 Task: Use the formula "IMSUB" in spreadsheet "Project portfolio".
Action: Mouse moved to (644, 81)
Screenshot: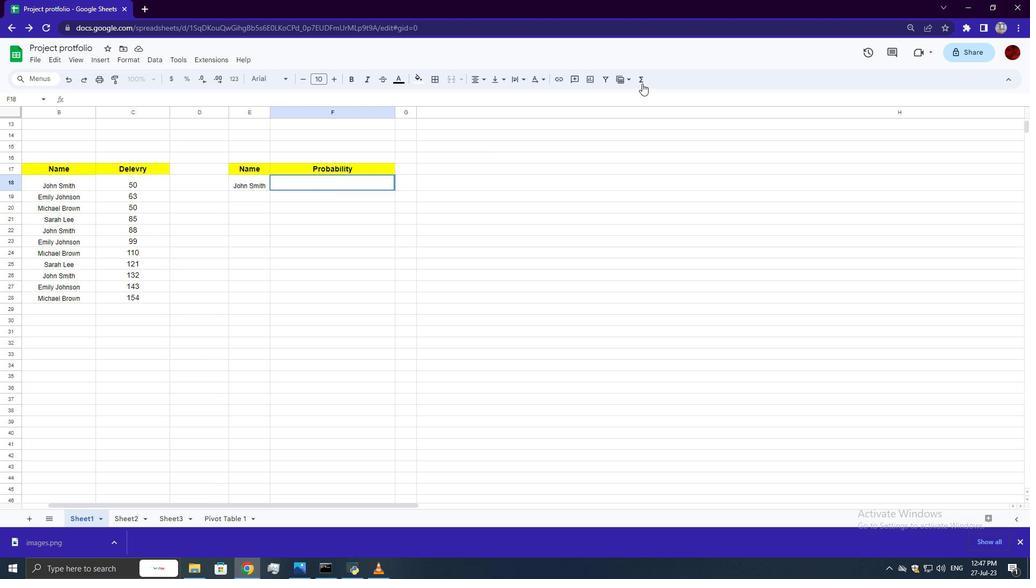 
Action: Mouse pressed left at (644, 81)
Screenshot: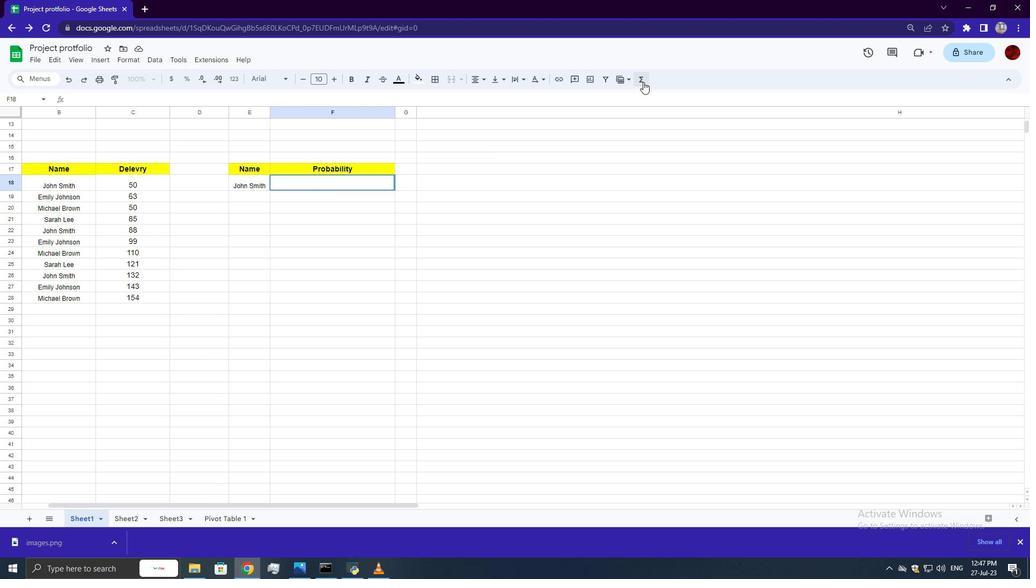
Action: Mouse moved to (794, 195)
Screenshot: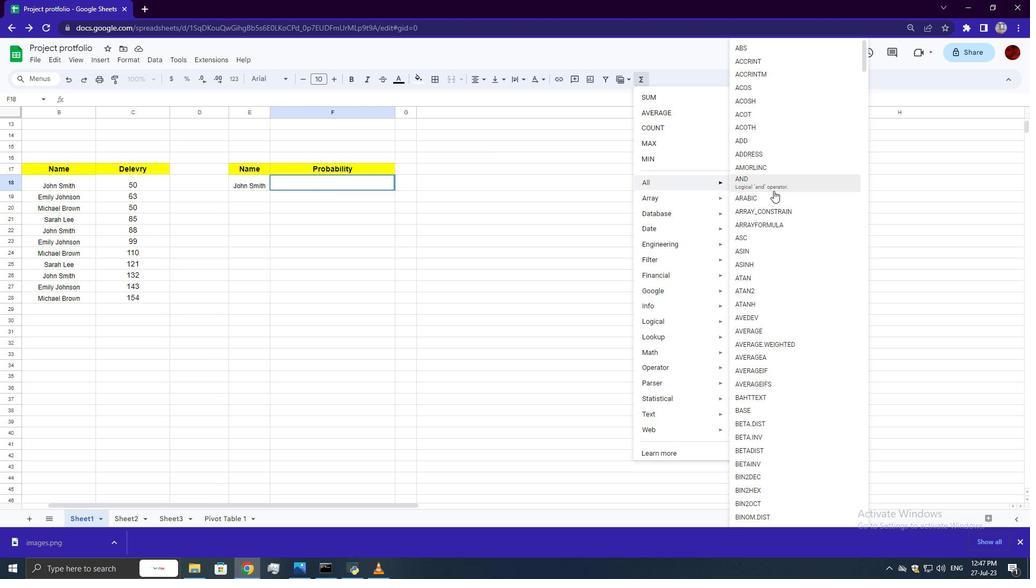 
Action: Mouse scrolled (794, 195) with delta (0, 0)
Screenshot: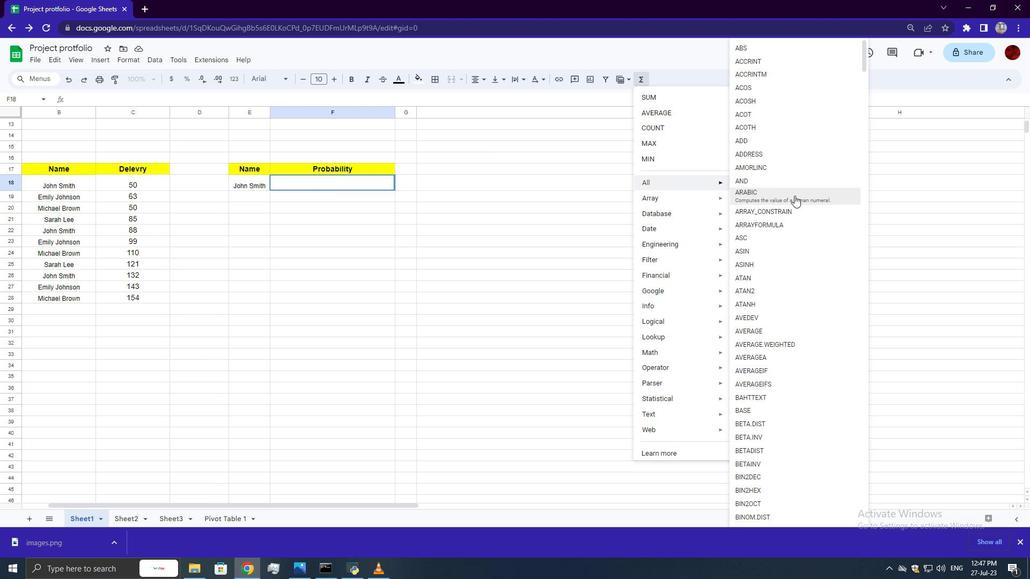 
Action: Mouse moved to (794, 195)
Screenshot: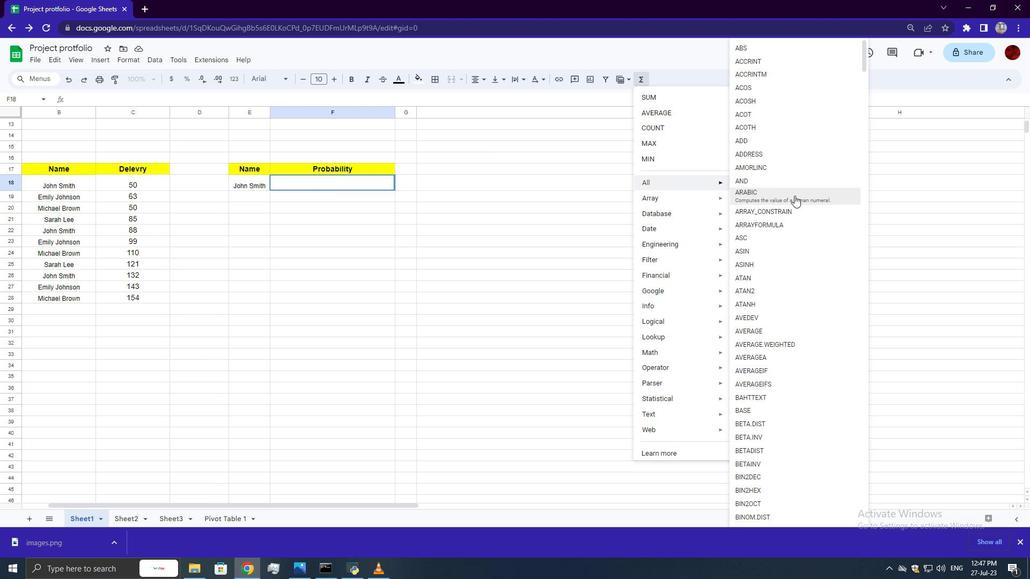 
Action: Mouse scrolled (794, 195) with delta (0, 0)
Screenshot: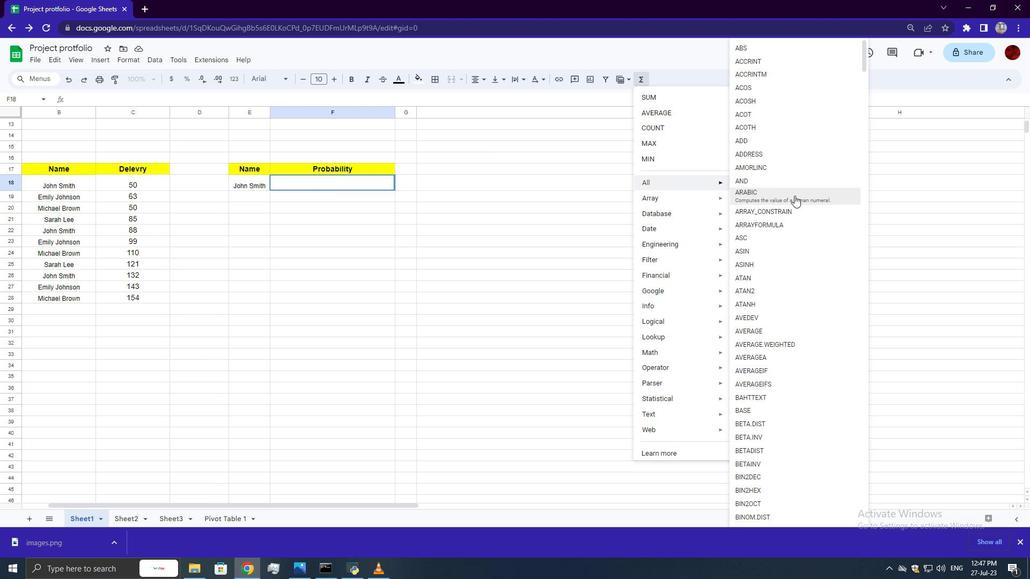 
Action: Mouse scrolled (794, 195) with delta (0, 0)
Screenshot: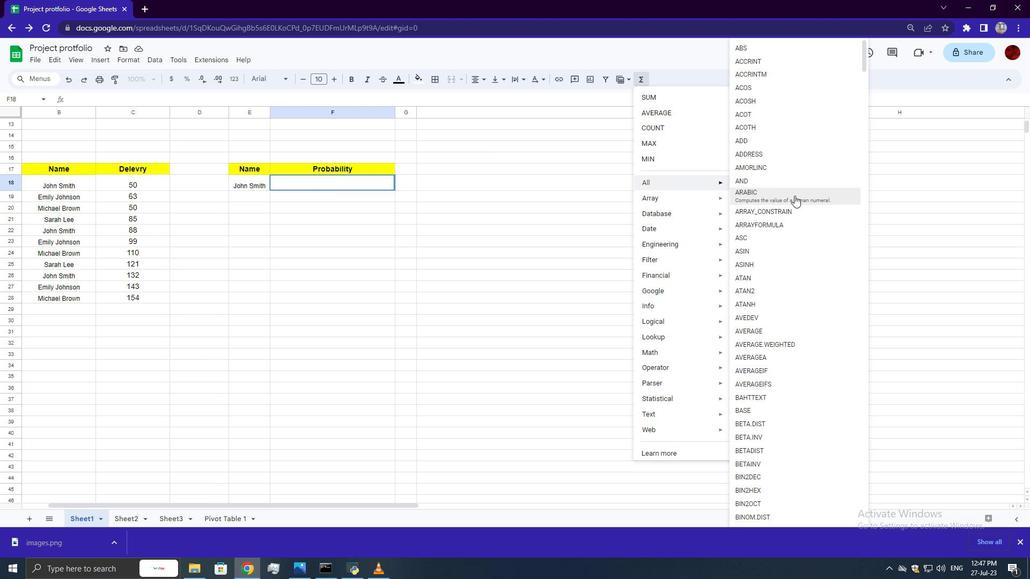 
Action: Mouse scrolled (794, 195) with delta (0, 0)
Screenshot: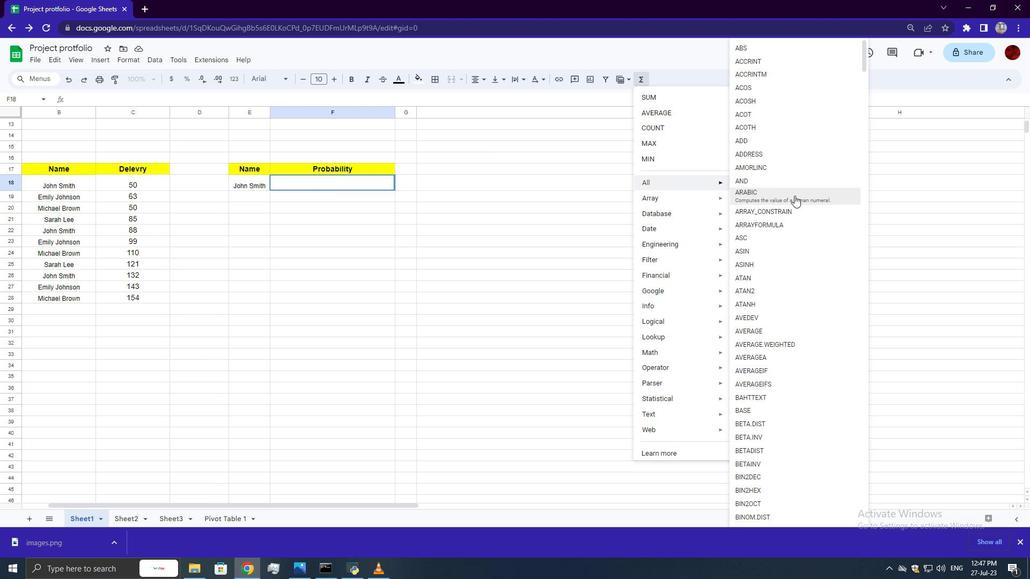 
Action: Mouse scrolled (794, 195) with delta (0, 0)
Screenshot: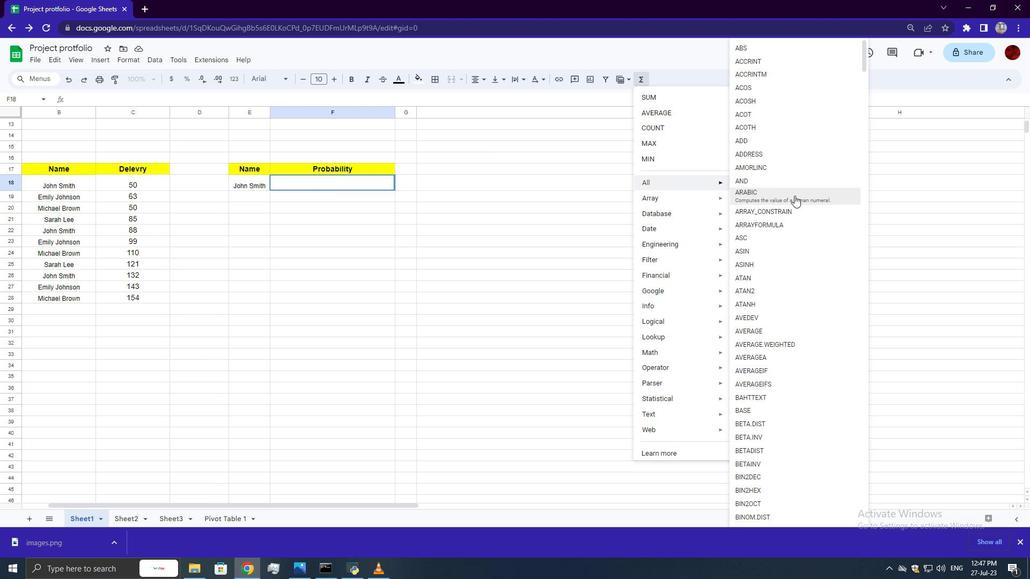 
Action: Mouse scrolled (794, 195) with delta (0, 0)
Screenshot: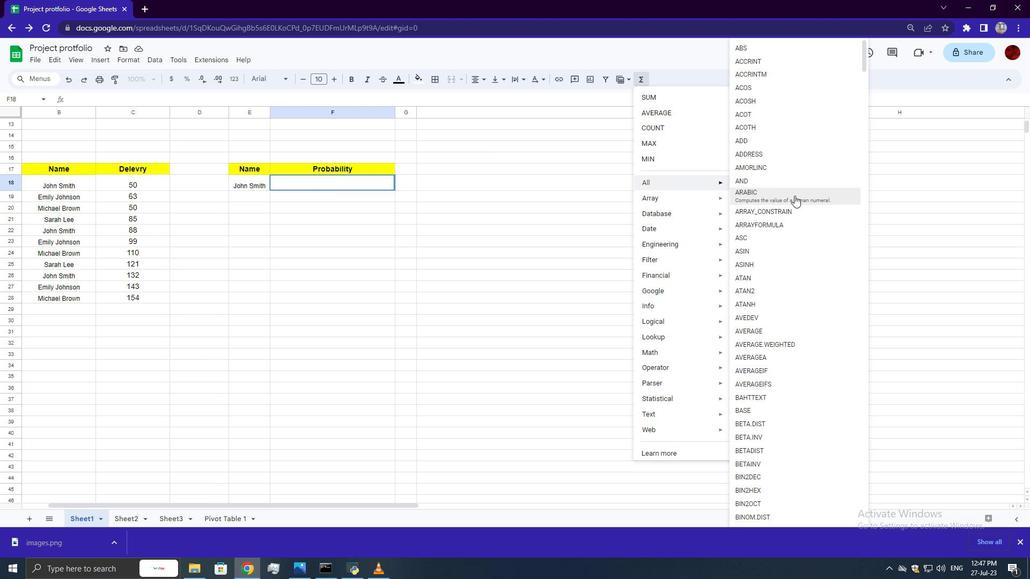 
Action: Mouse moved to (791, 189)
Screenshot: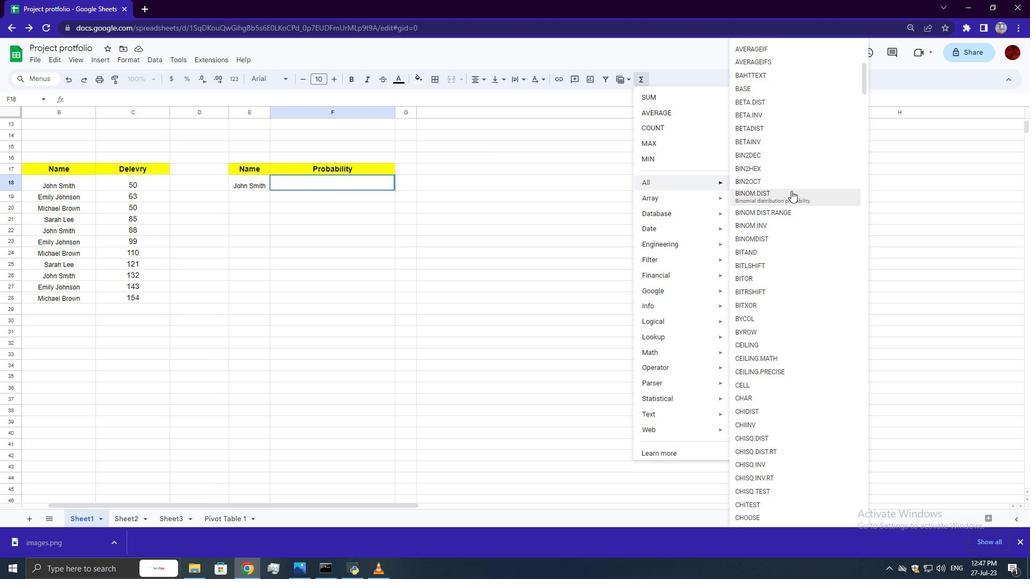 
Action: Mouse scrolled (791, 188) with delta (0, 0)
Screenshot: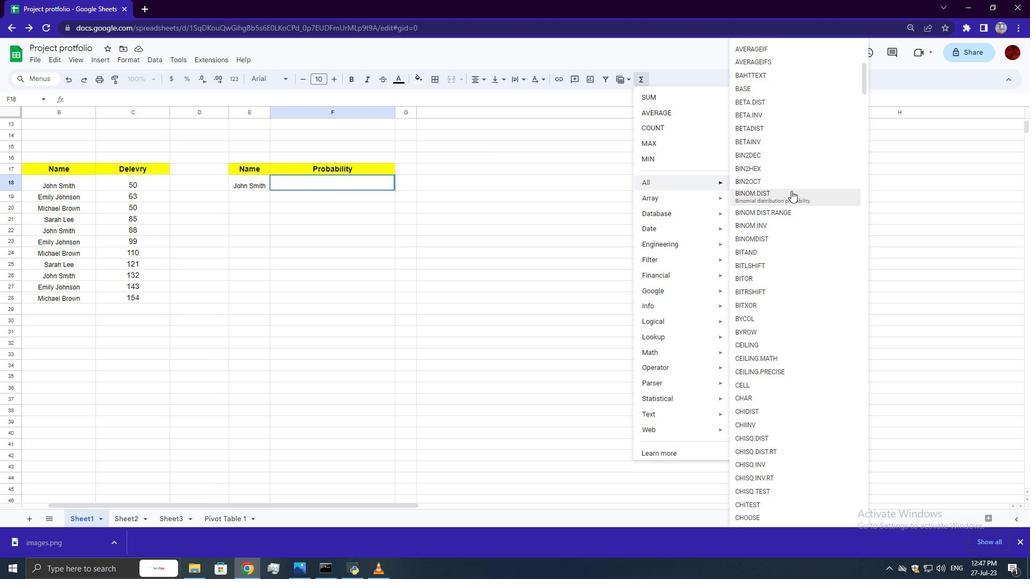 
Action: Mouse scrolled (791, 188) with delta (0, 0)
Screenshot: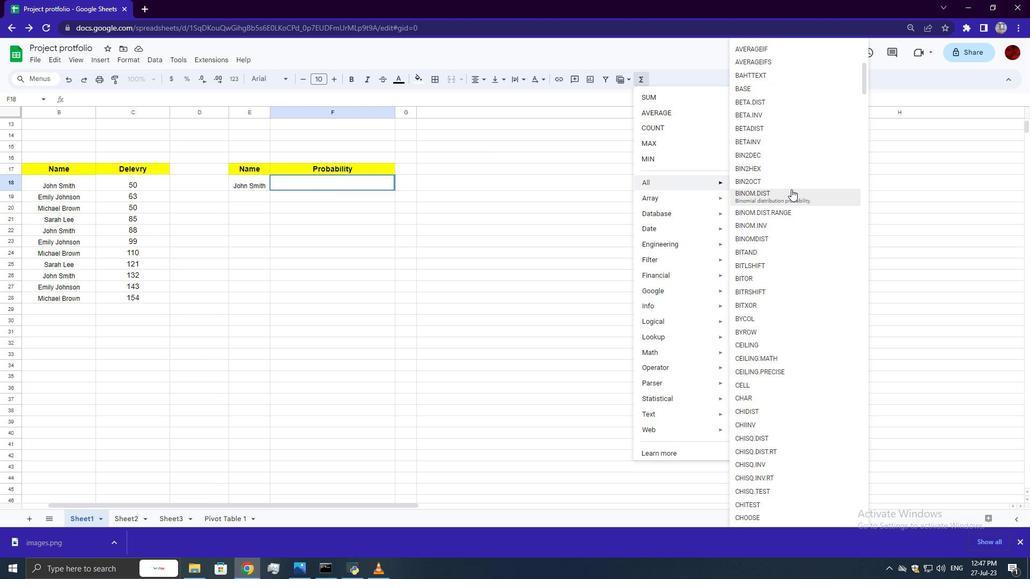 
Action: Mouse scrolled (791, 188) with delta (0, 0)
Screenshot: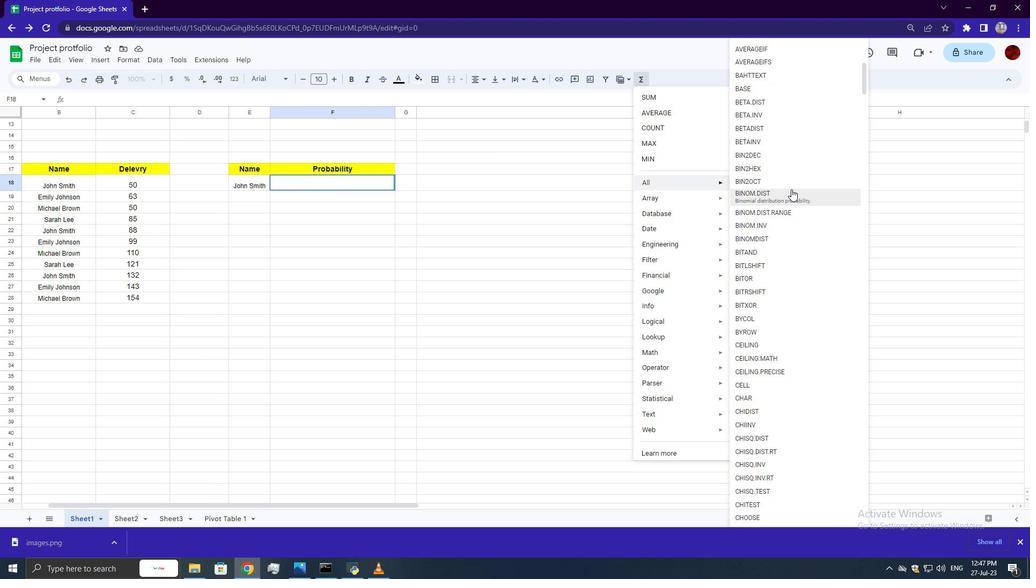 
Action: Mouse scrolled (791, 188) with delta (0, 0)
Screenshot: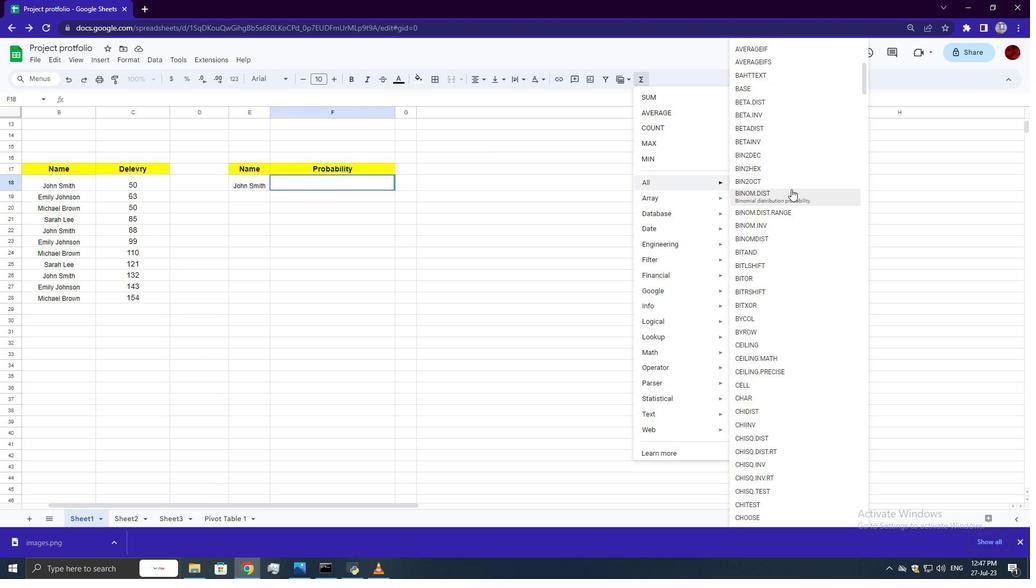 
Action: Mouse moved to (775, 188)
Screenshot: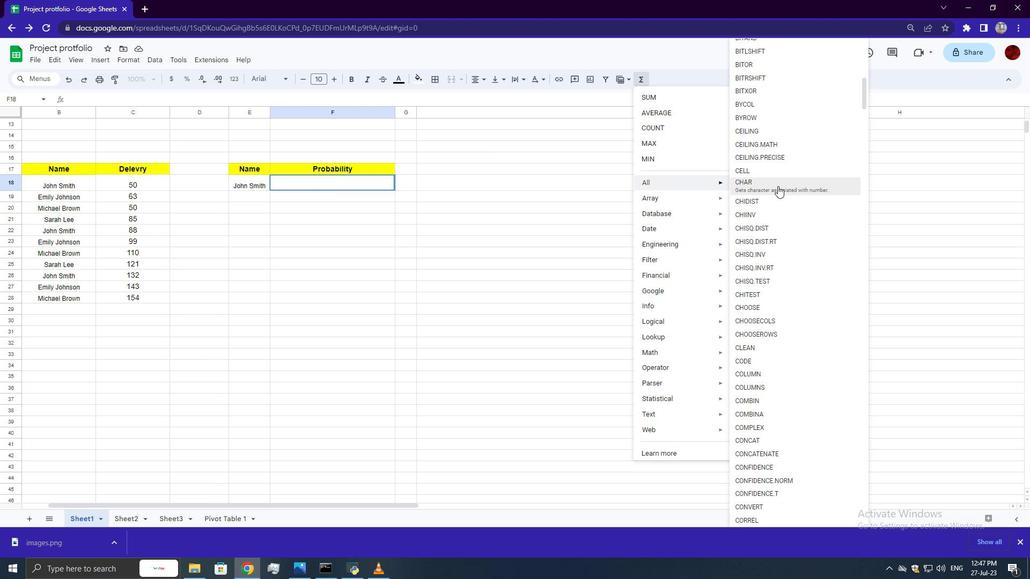
Action: Mouse scrolled (769, 181) with delta (0, 0)
Screenshot: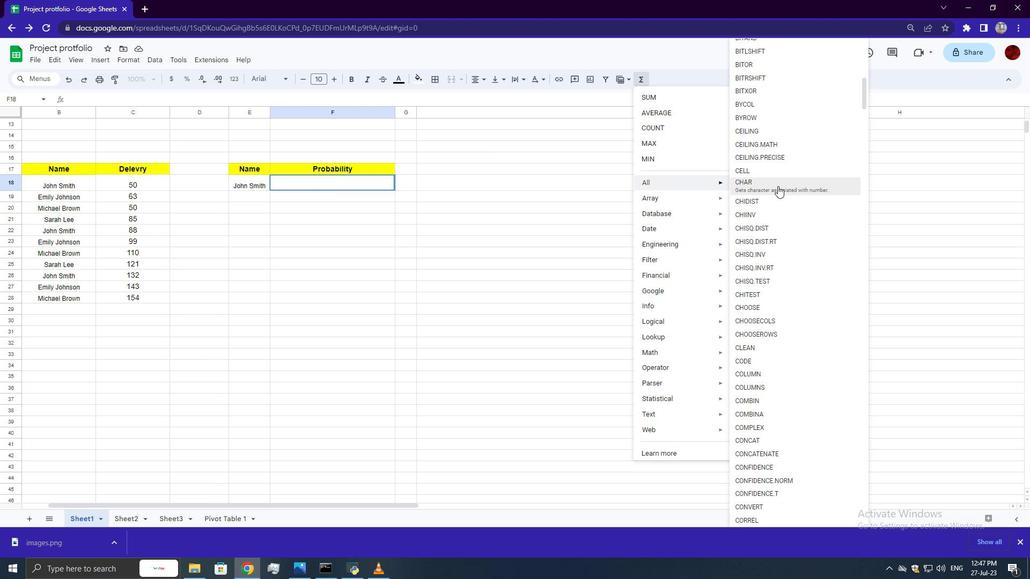 
Action: Mouse scrolled (769, 181) with delta (0, 0)
Screenshot: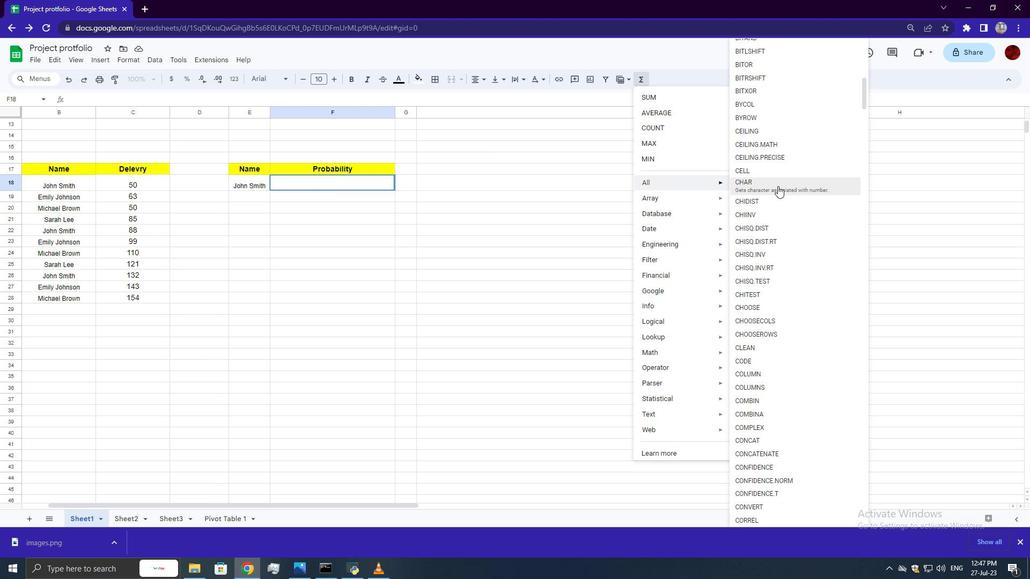 
Action: Mouse scrolled (769, 182) with delta (0, 0)
Screenshot: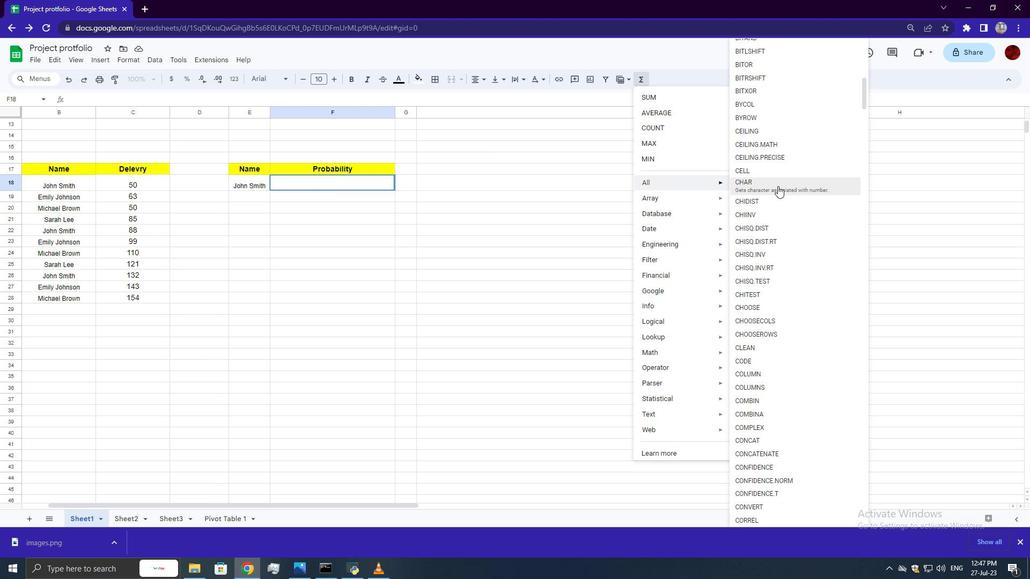 
Action: Mouse scrolled (772, 186) with delta (0, 0)
Screenshot: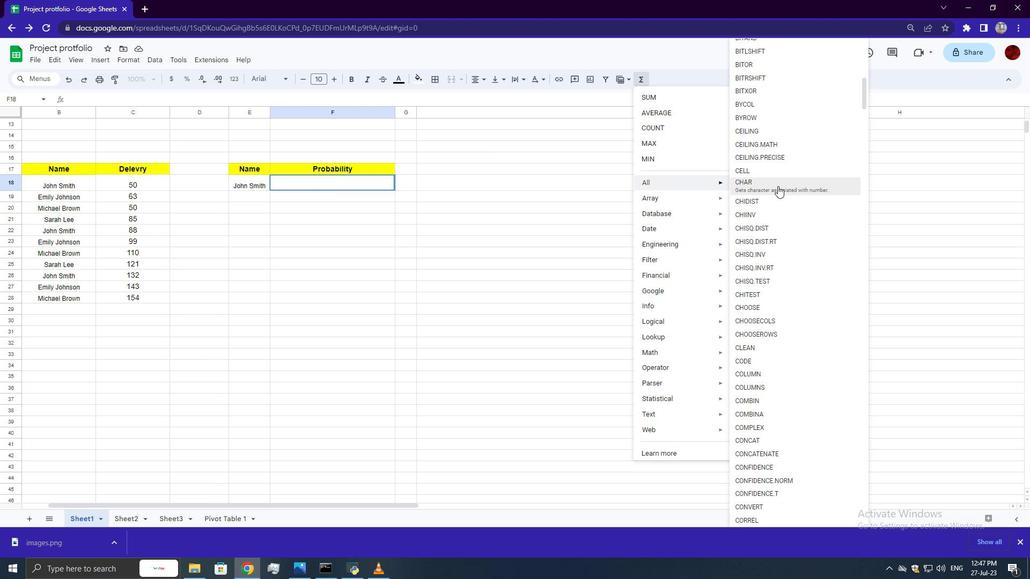 
Action: Mouse moved to (794, 218)
Screenshot: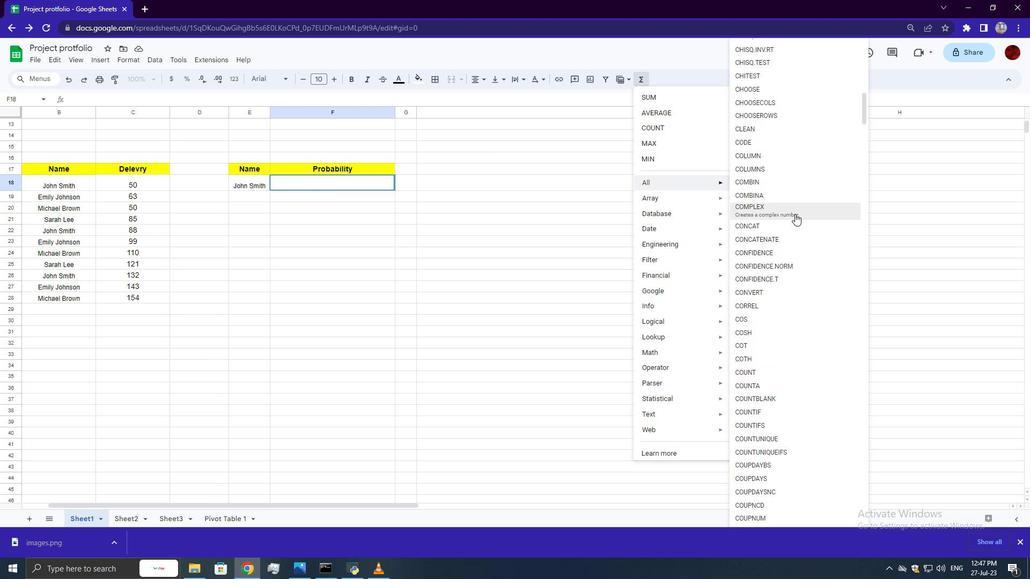 
Action: Mouse scrolled (794, 217) with delta (0, 0)
Screenshot: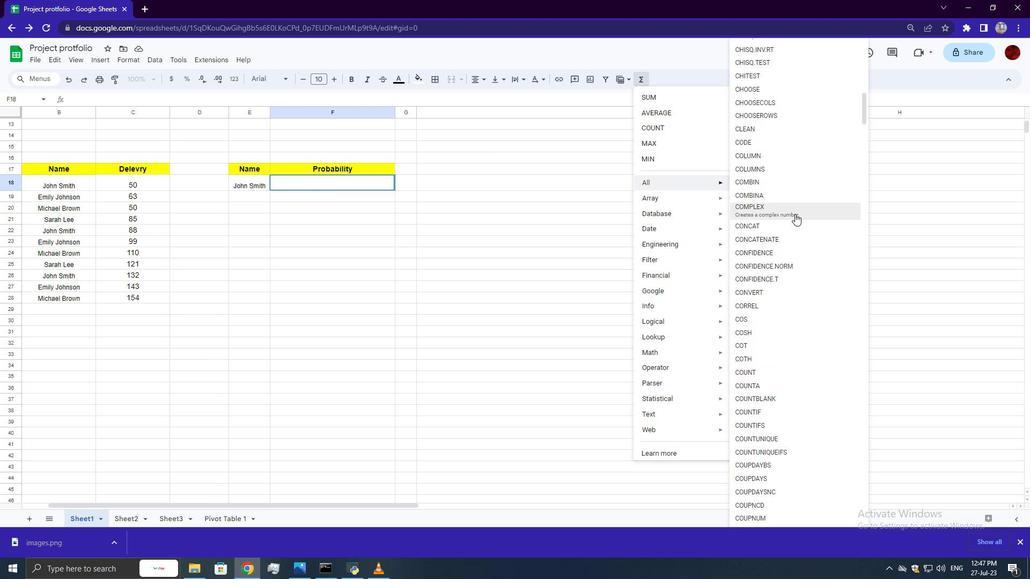 
Action: Mouse moved to (794, 218)
Screenshot: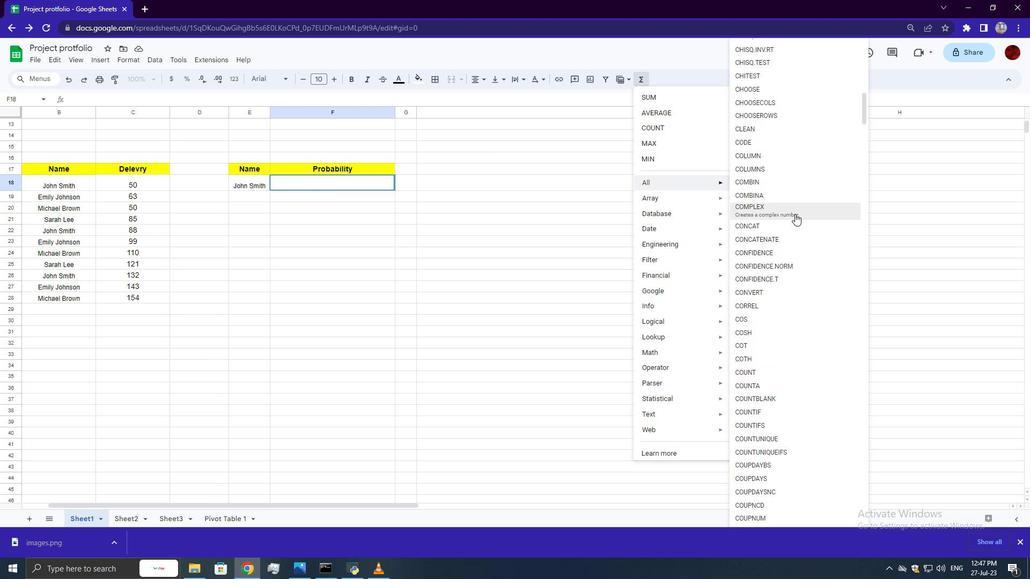 
Action: Mouse scrolled (794, 217) with delta (0, 0)
Screenshot: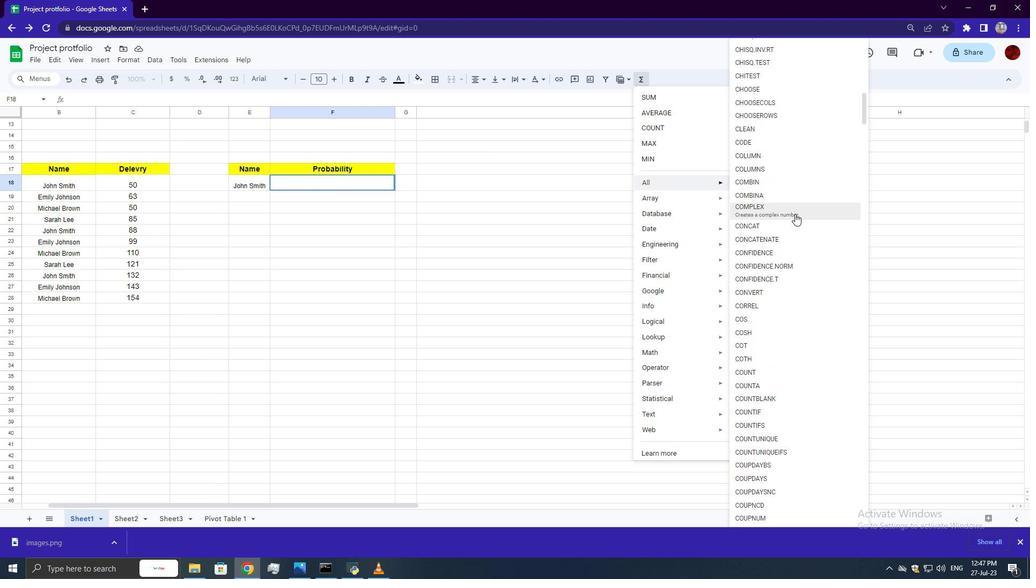 
Action: Mouse scrolled (794, 217) with delta (0, 0)
Screenshot: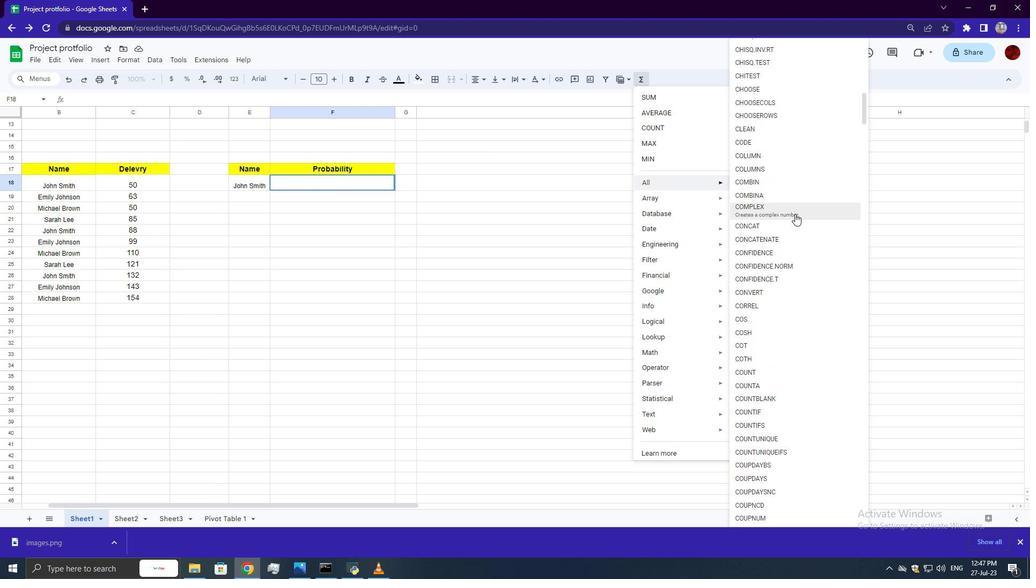 
Action: Mouse scrolled (794, 217) with delta (0, 0)
Screenshot: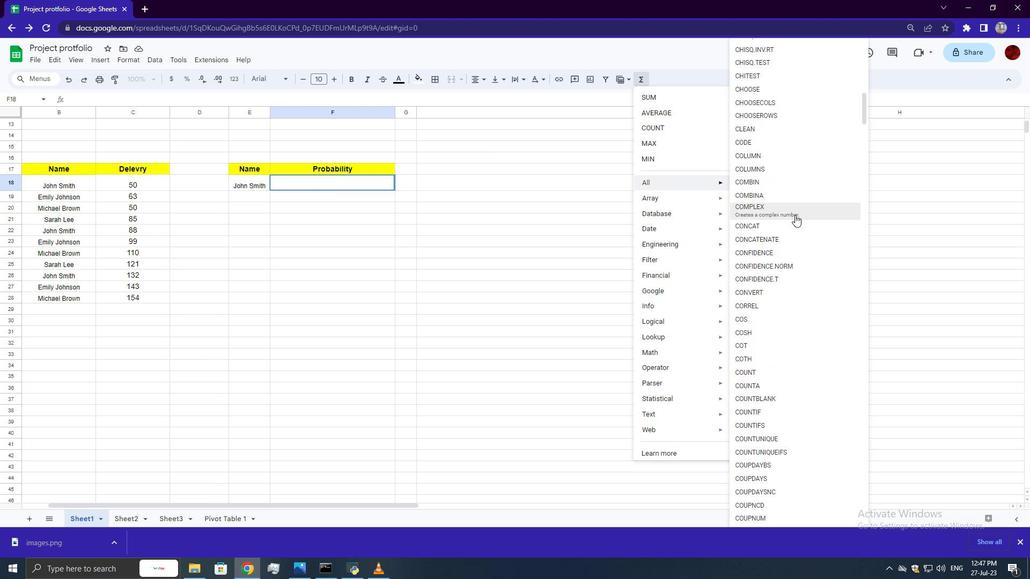 
Action: Mouse scrolled (794, 217) with delta (0, 0)
Screenshot: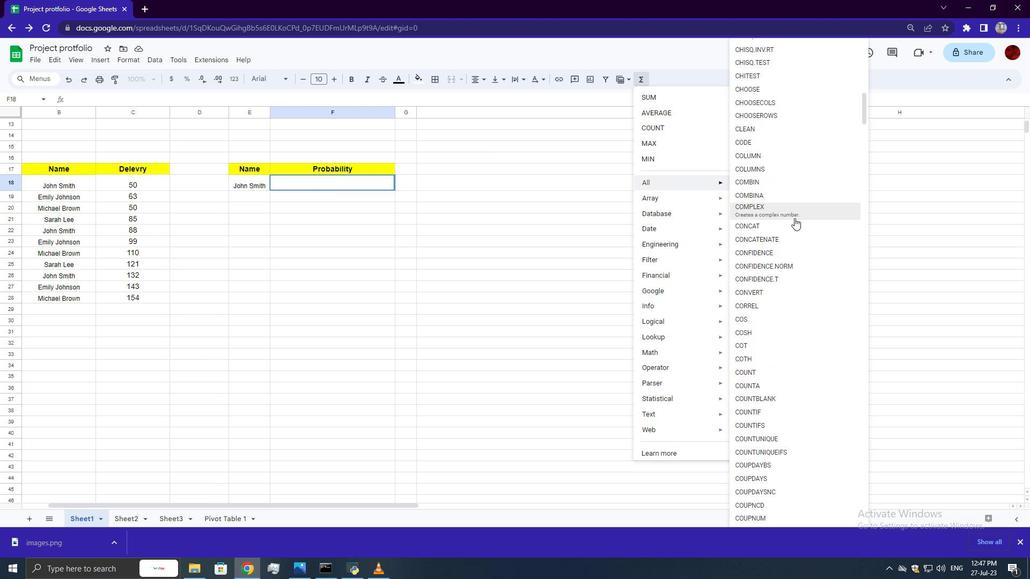 
Action: Mouse moved to (794, 220)
Screenshot: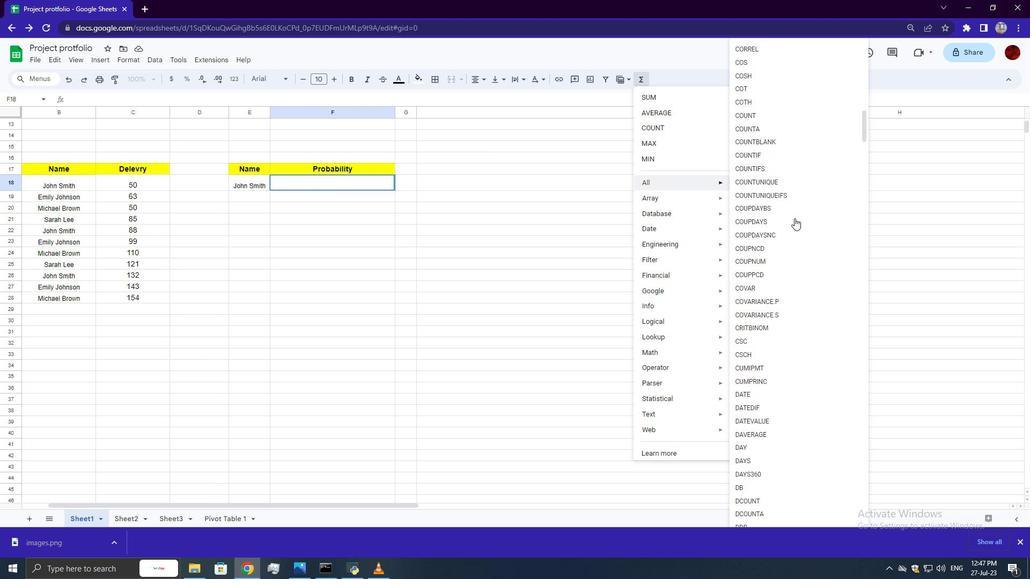 
Action: Mouse scrolled (794, 220) with delta (0, 0)
Screenshot: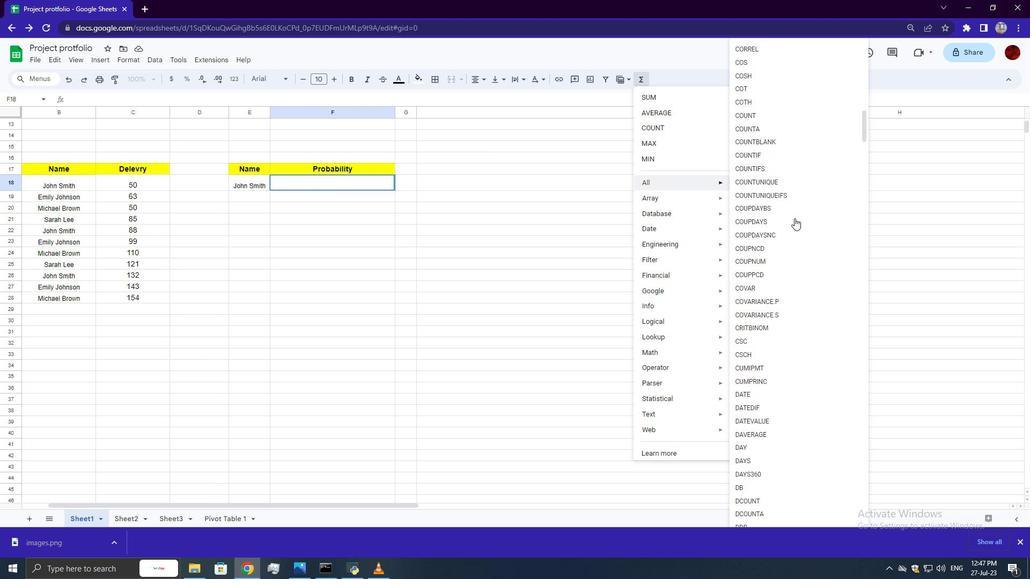 
Action: Mouse moved to (809, 258)
Screenshot: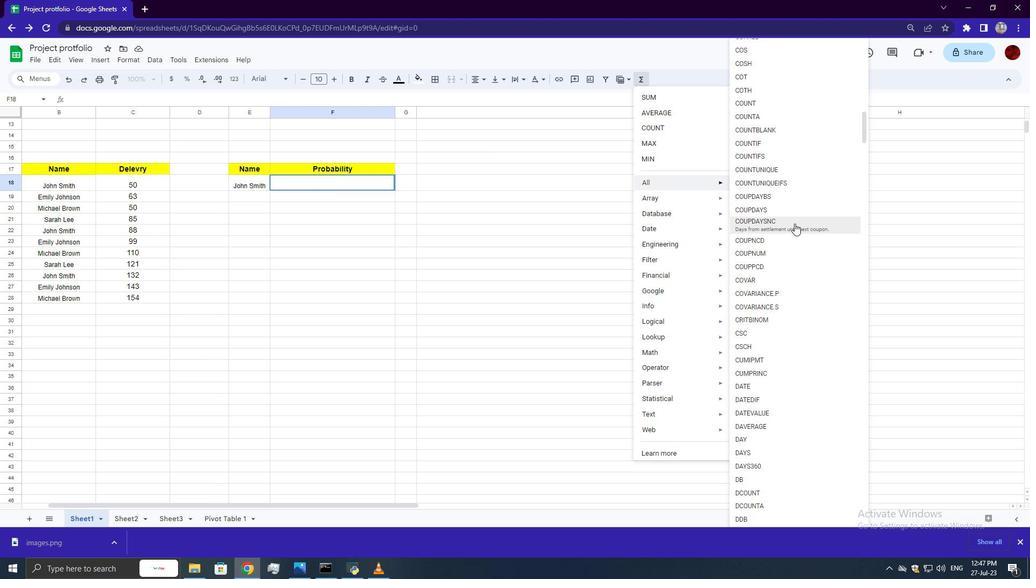 
Action: Mouse scrolled (800, 236) with delta (0, 0)
Screenshot: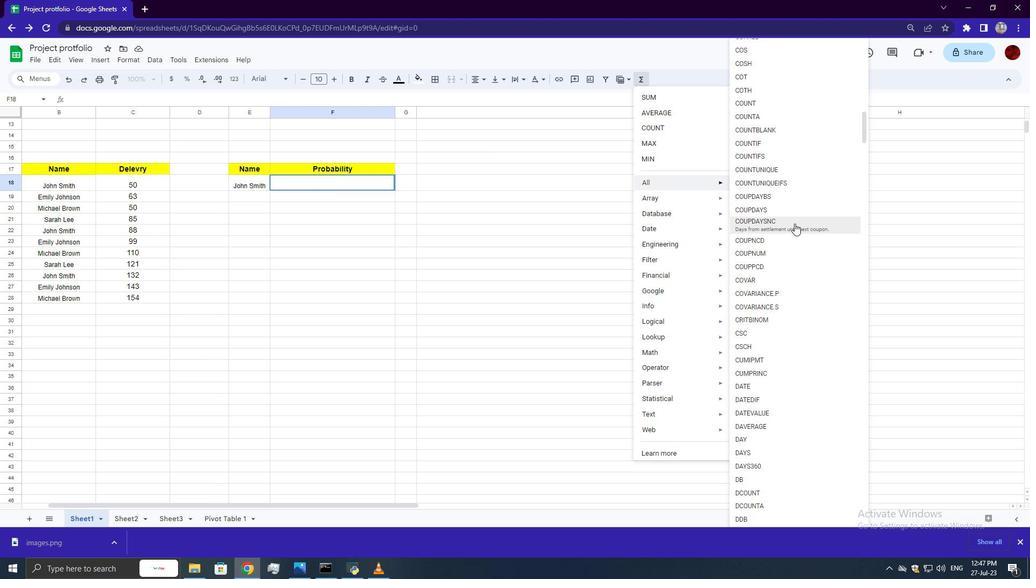 
Action: Mouse moved to (809, 259)
Screenshot: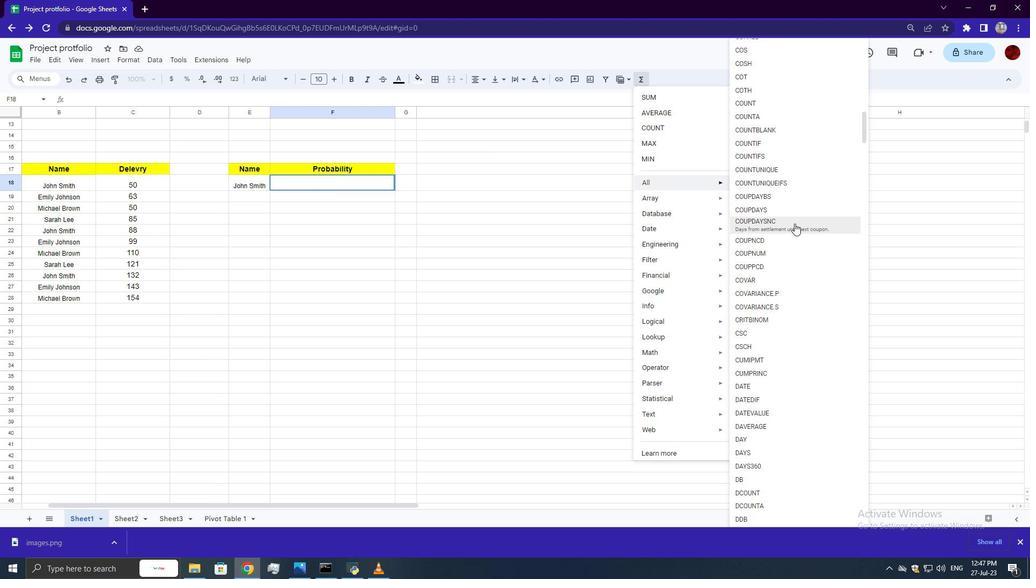 
Action: Mouse scrolled (805, 247) with delta (0, 0)
Screenshot: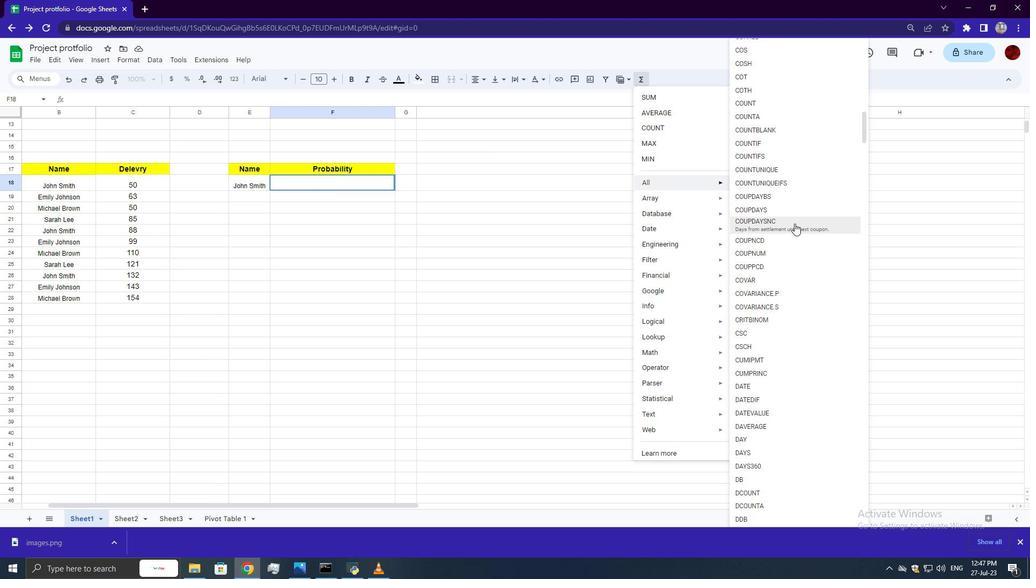 
Action: Mouse moved to (809, 259)
Screenshot: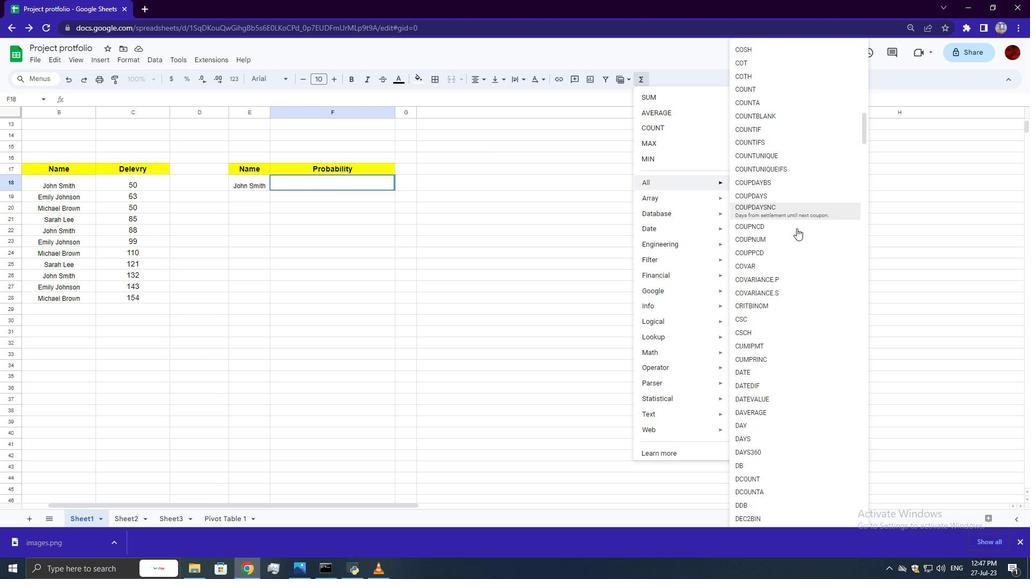 
Action: Mouse scrolled (807, 253) with delta (0, 0)
Screenshot: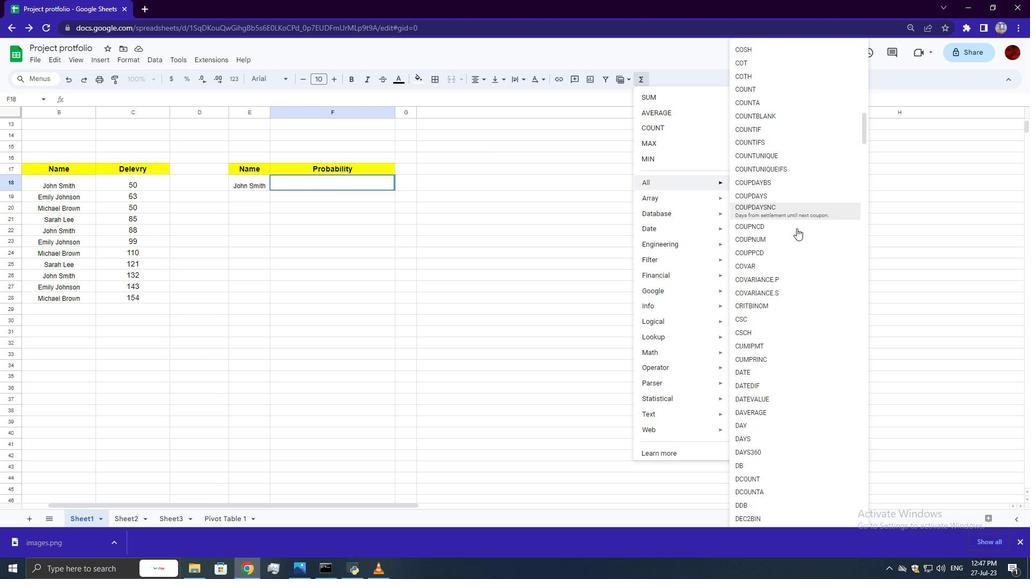 
Action: Mouse scrolled (809, 258) with delta (0, 0)
Screenshot: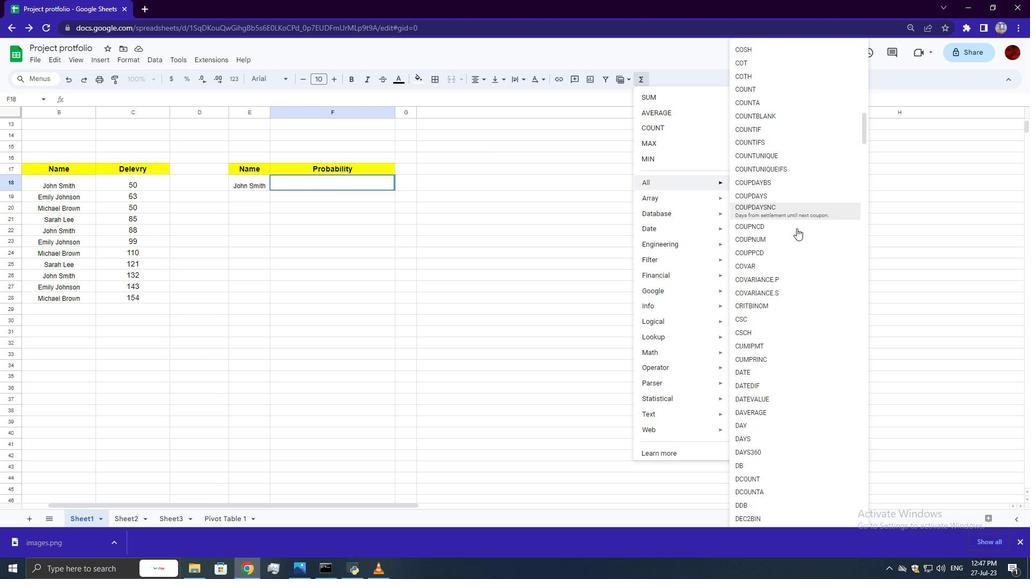 
Action: Mouse scrolled (809, 259) with delta (0, 0)
Screenshot: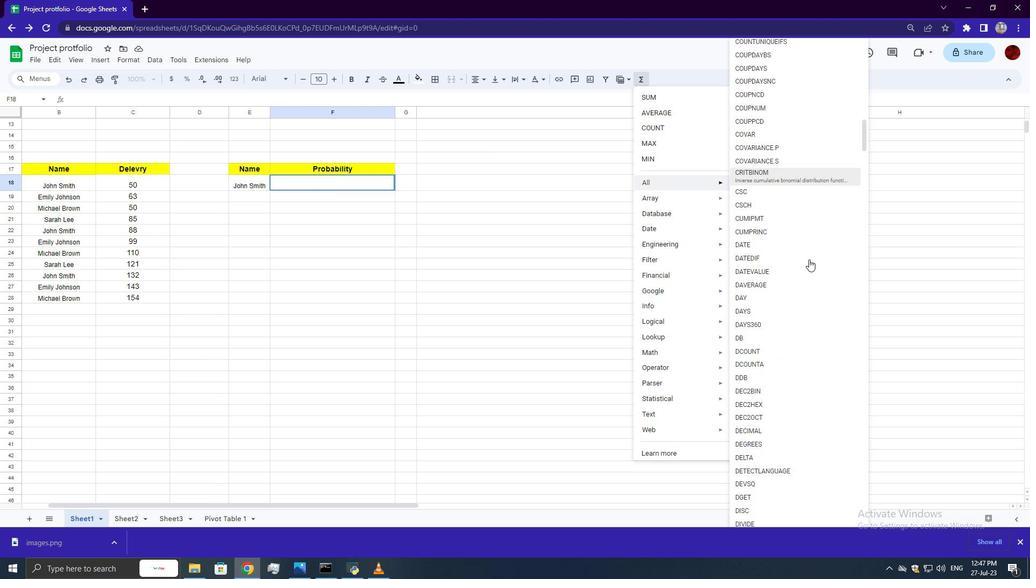 
Action: Mouse scrolled (809, 259) with delta (0, 0)
Screenshot: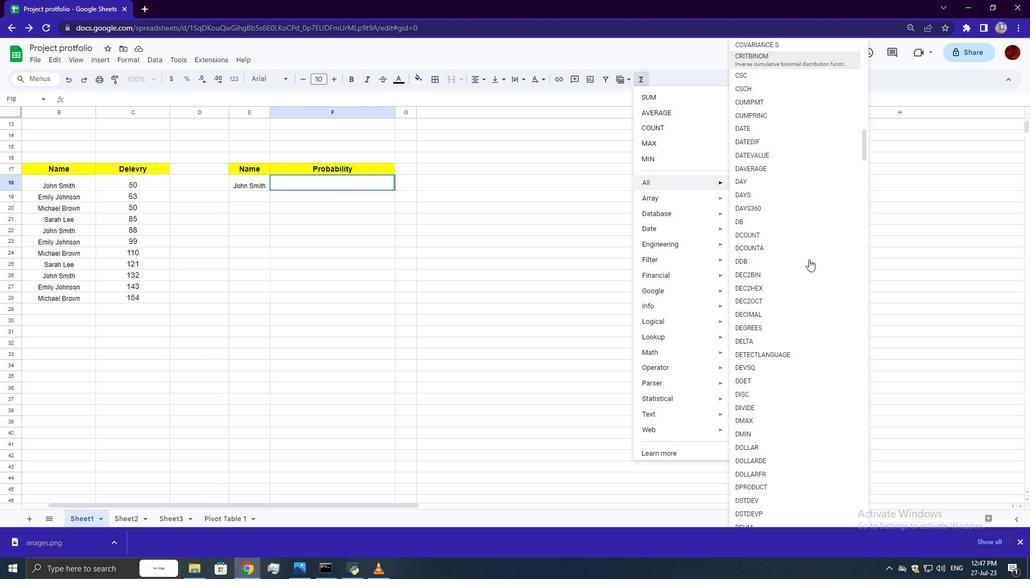 
Action: Mouse scrolled (809, 259) with delta (0, 0)
Screenshot: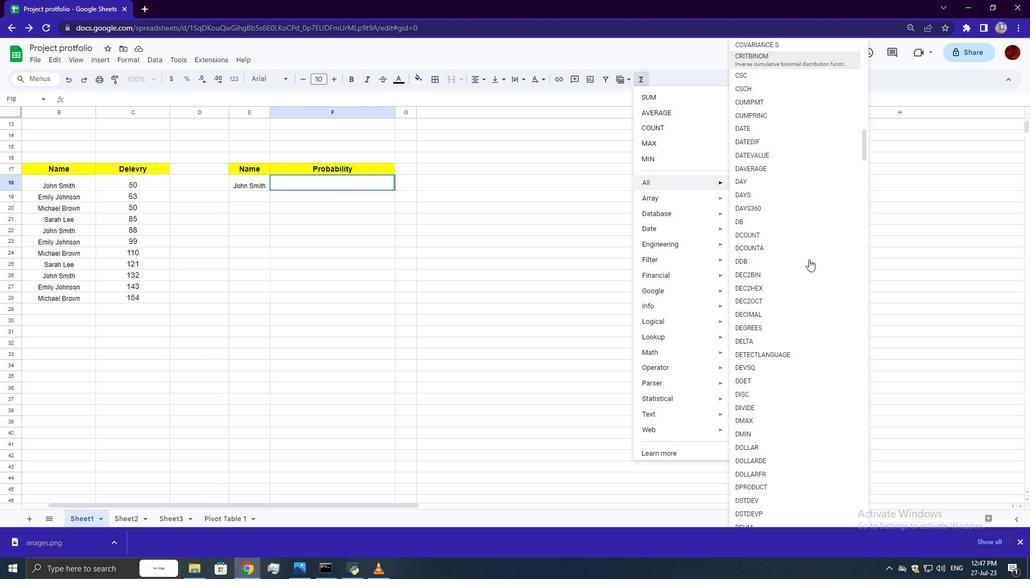 
Action: Mouse scrolled (809, 259) with delta (0, 0)
Screenshot: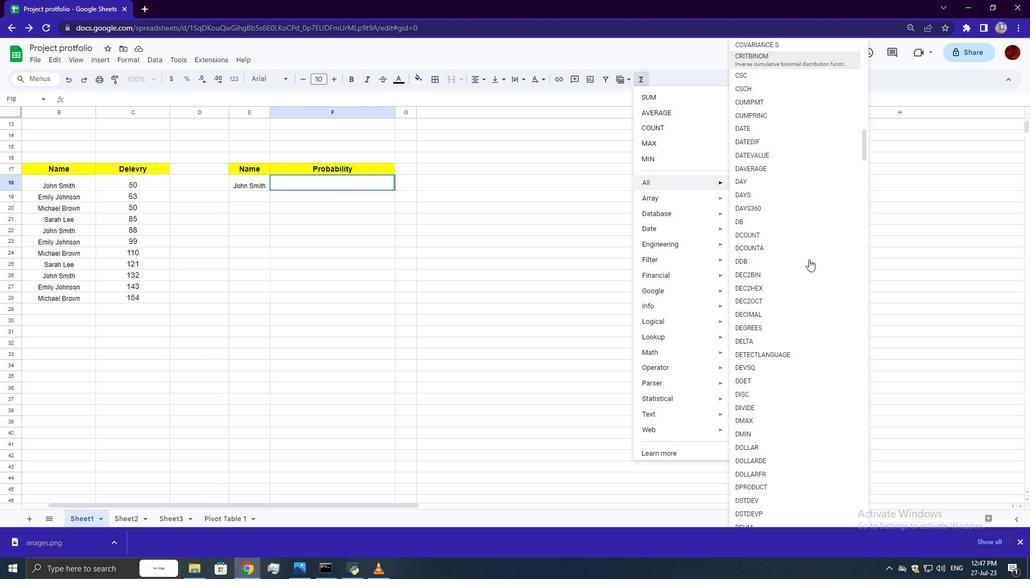 
Action: Mouse scrolled (809, 259) with delta (0, 0)
Screenshot: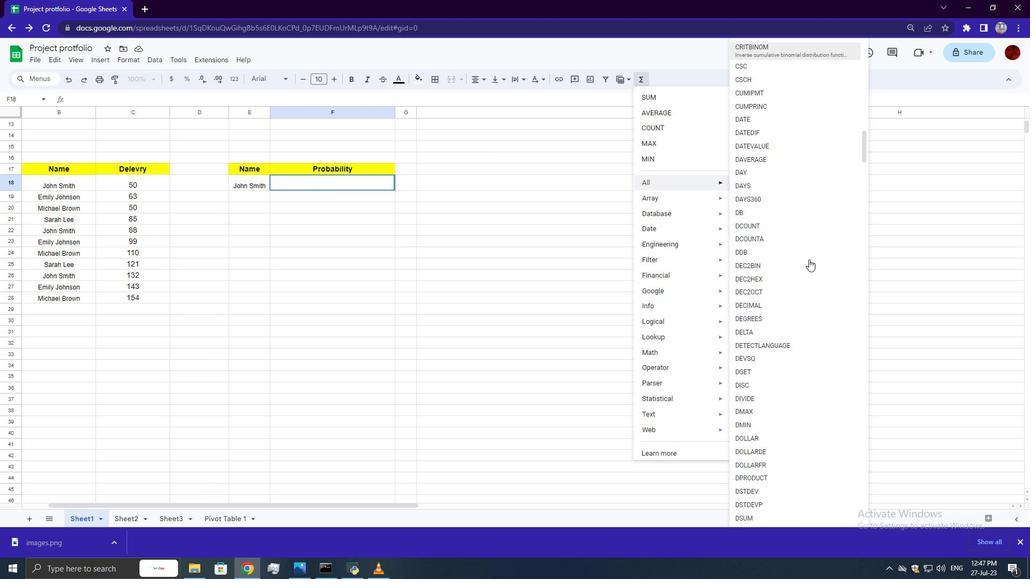 
Action: Mouse scrolled (809, 259) with delta (0, 0)
Screenshot: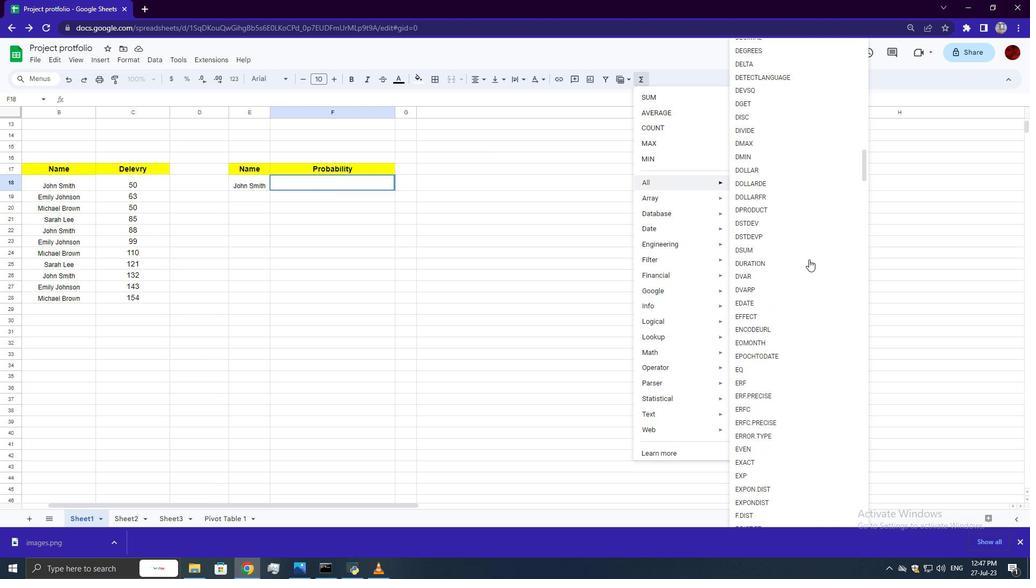 
Action: Mouse scrolled (809, 259) with delta (0, 0)
Screenshot: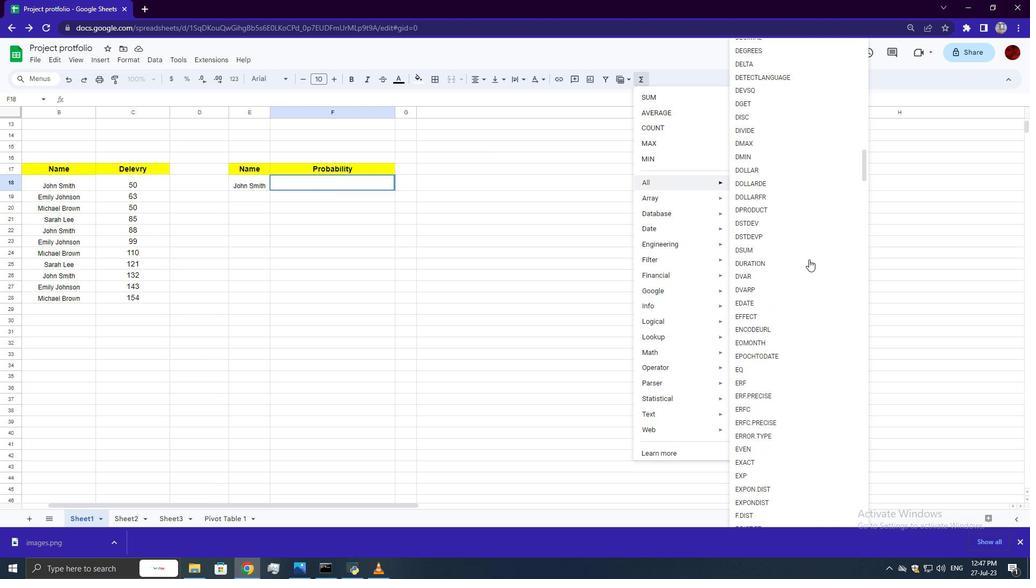 
Action: Mouse scrolled (809, 259) with delta (0, 0)
Screenshot: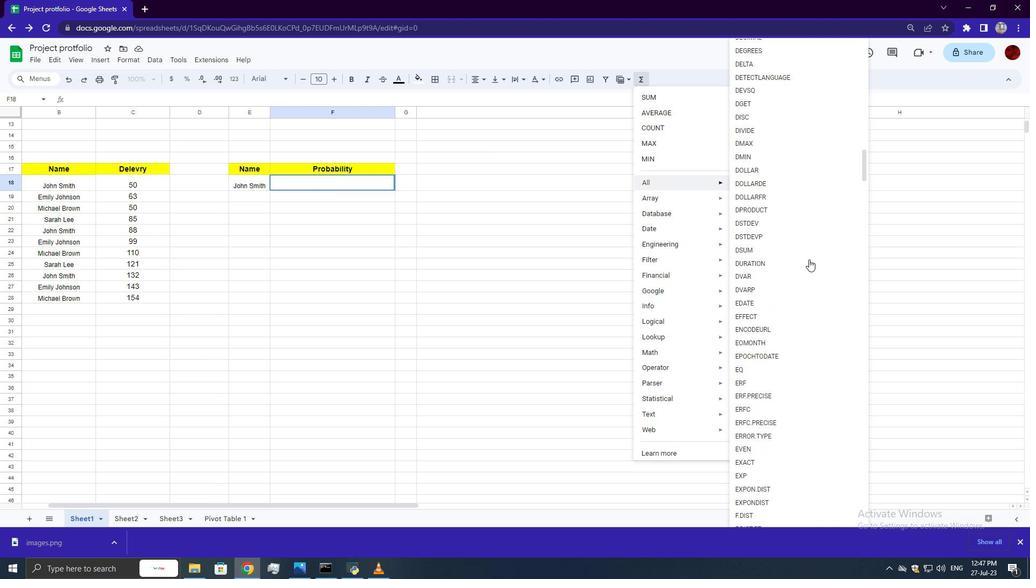 
Action: Mouse scrolled (809, 259) with delta (0, 0)
Screenshot: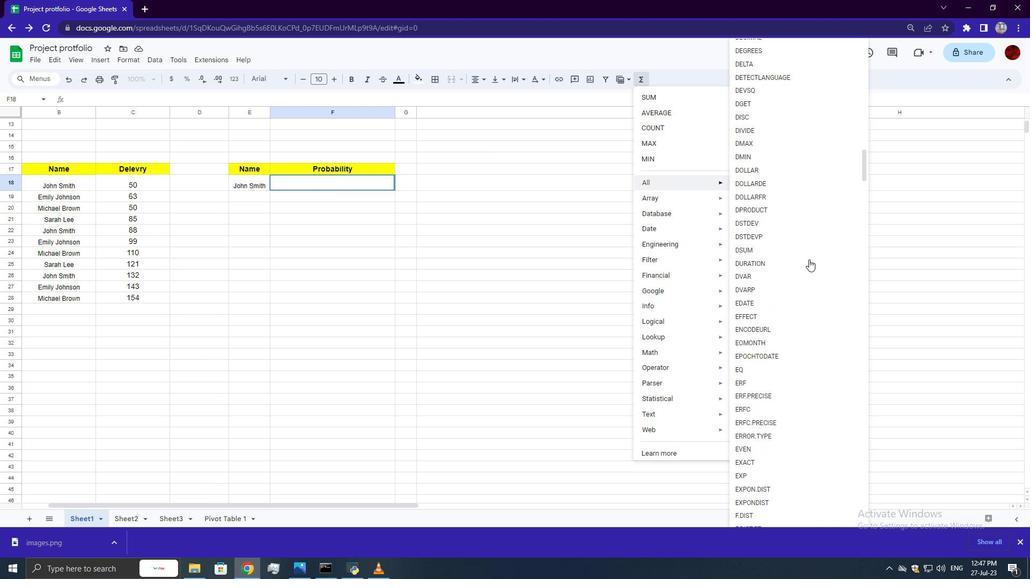 
Action: Mouse scrolled (809, 259) with delta (0, 0)
Screenshot: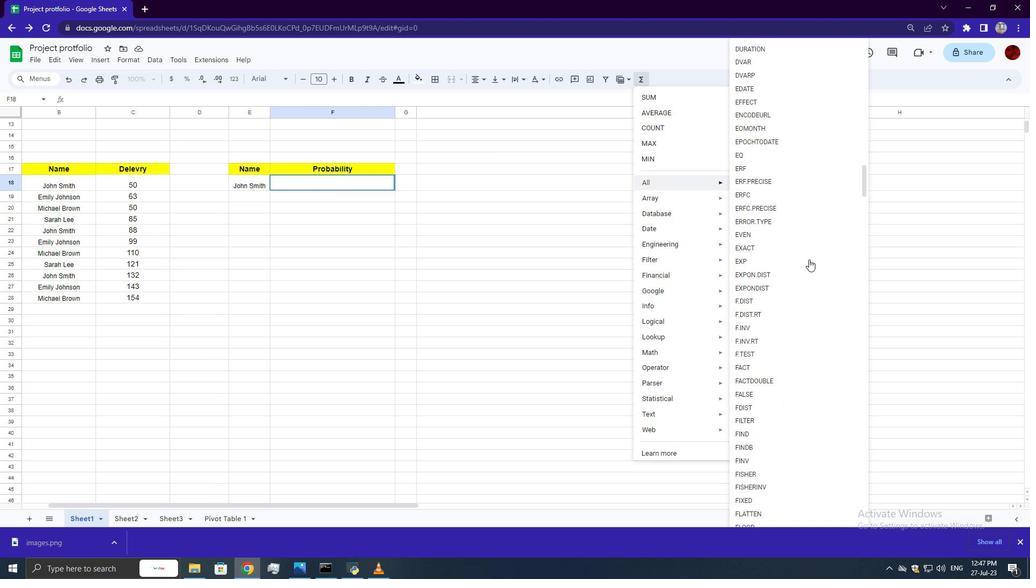
Action: Mouse scrolled (809, 259) with delta (0, 0)
Screenshot: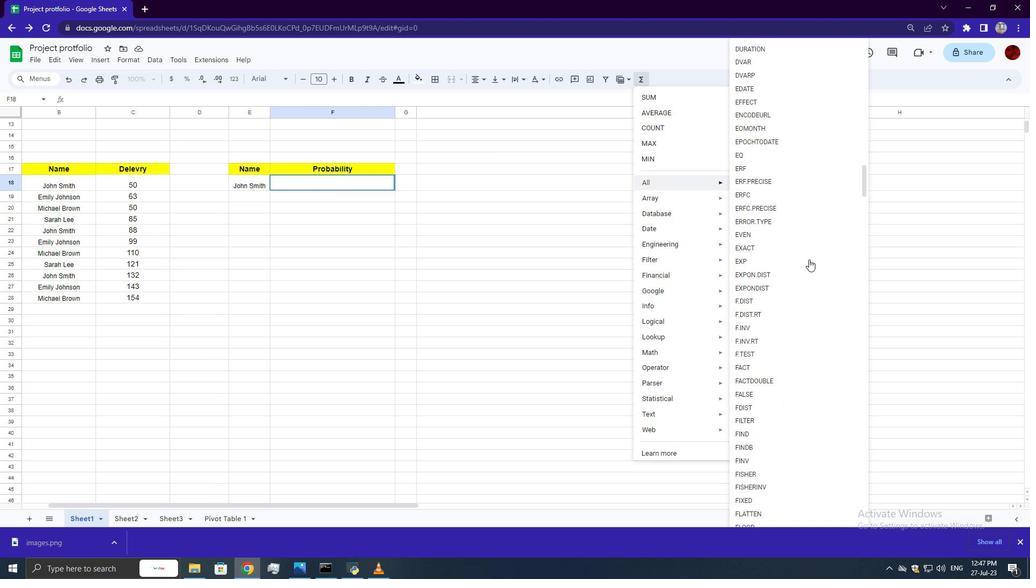 
Action: Mouse scrolled (809, 259) with delta (0, 0)
Screenshot: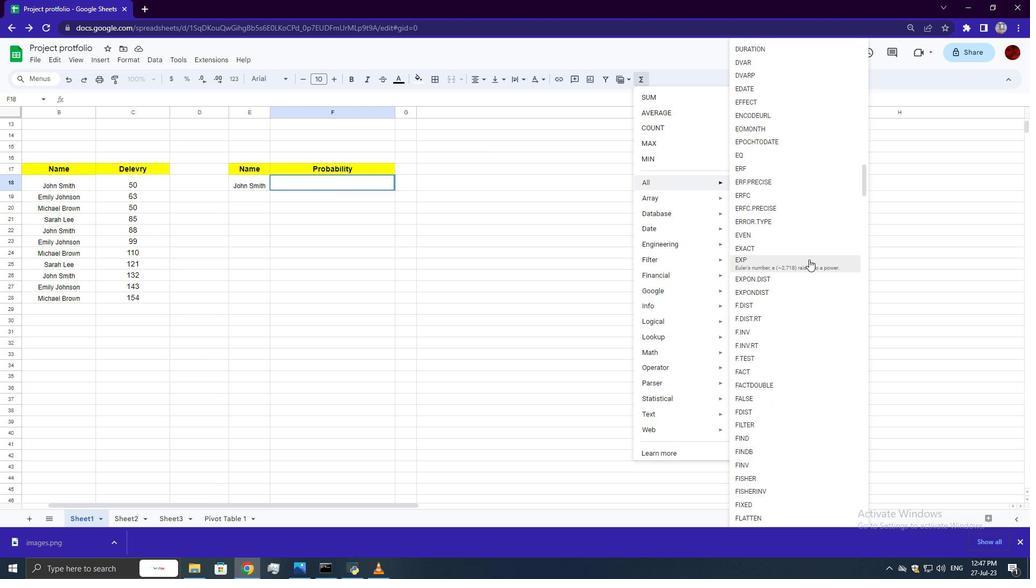 
Action: Mouse scrolled (809, 259) with delta (0, 0)
Screenshot: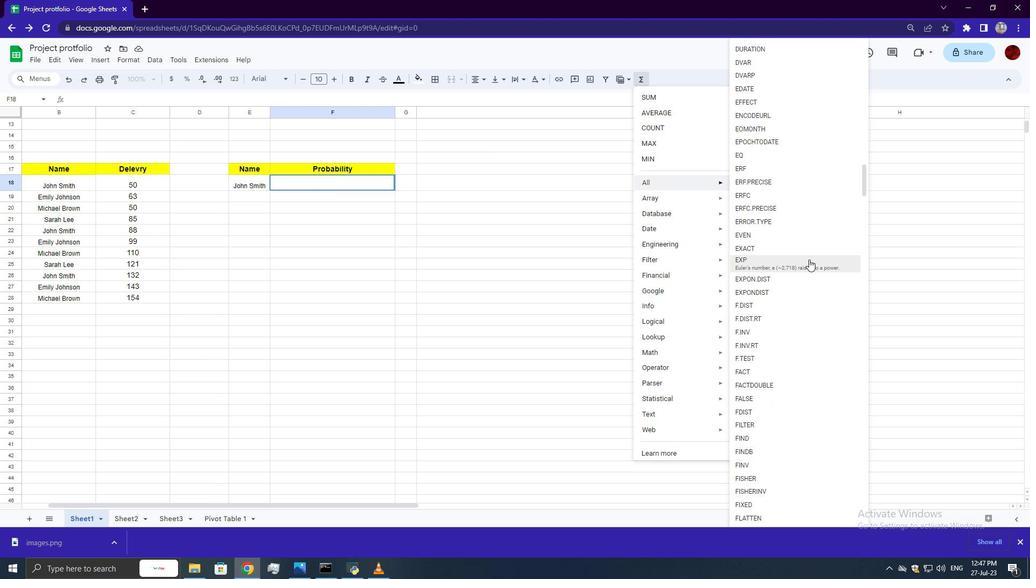 
Action: Mouse scrolled (809, 259) with delta (0, 0)
Screenshot: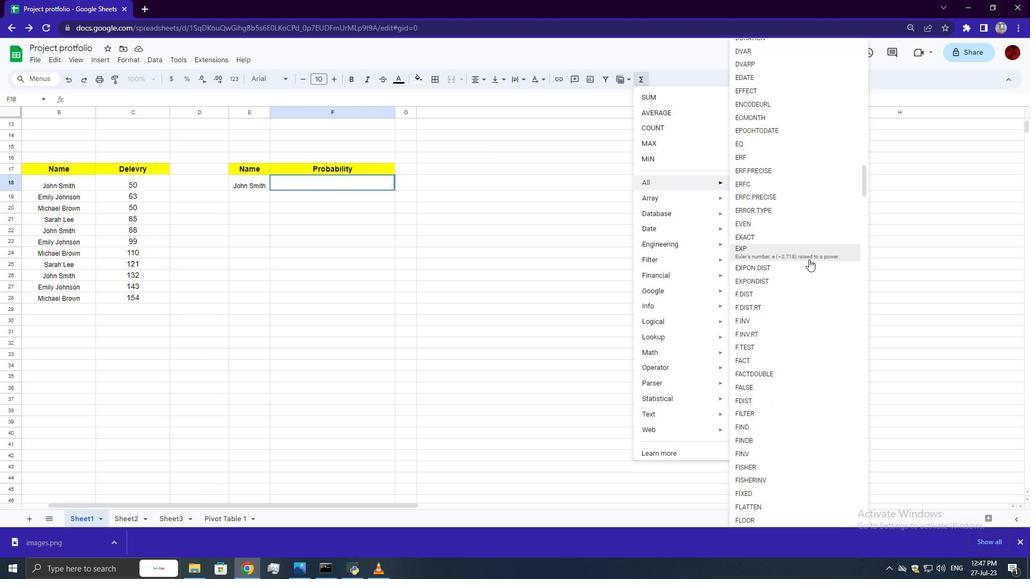 
Action: Mouse scrolled (809, 259) with delta (0, 0)
Screenshot: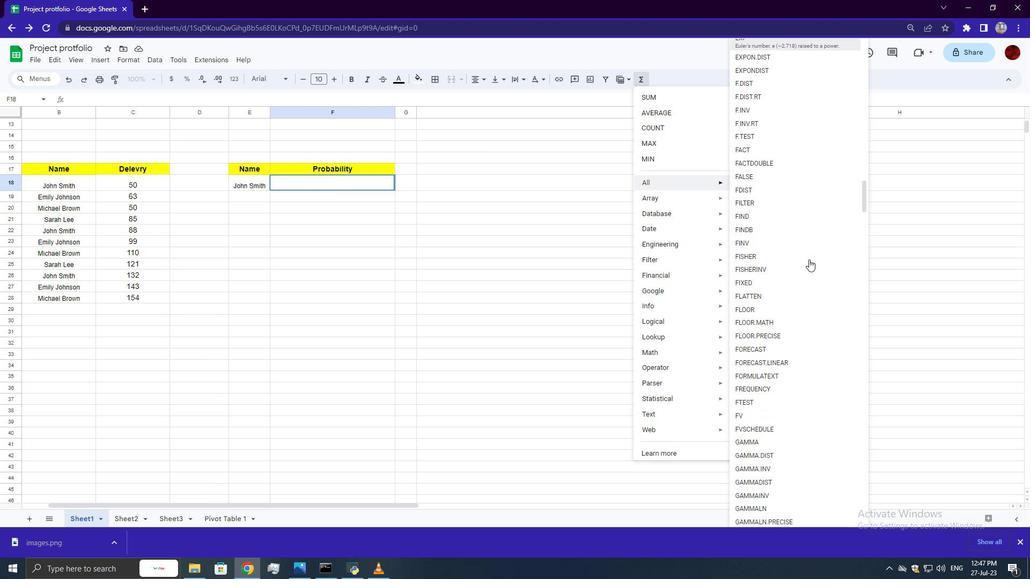 
Action: Mouse scrolled (809, 259) with delta (0, 0)
Screenshot: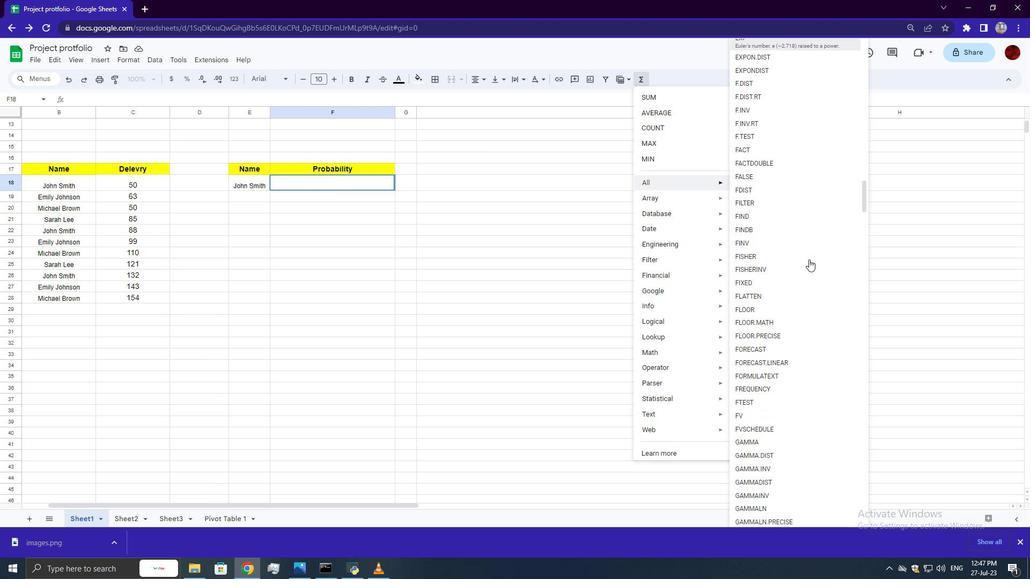 
Action: Mouse scrolled (809, 259) with delta (0, 0)
Screenshot: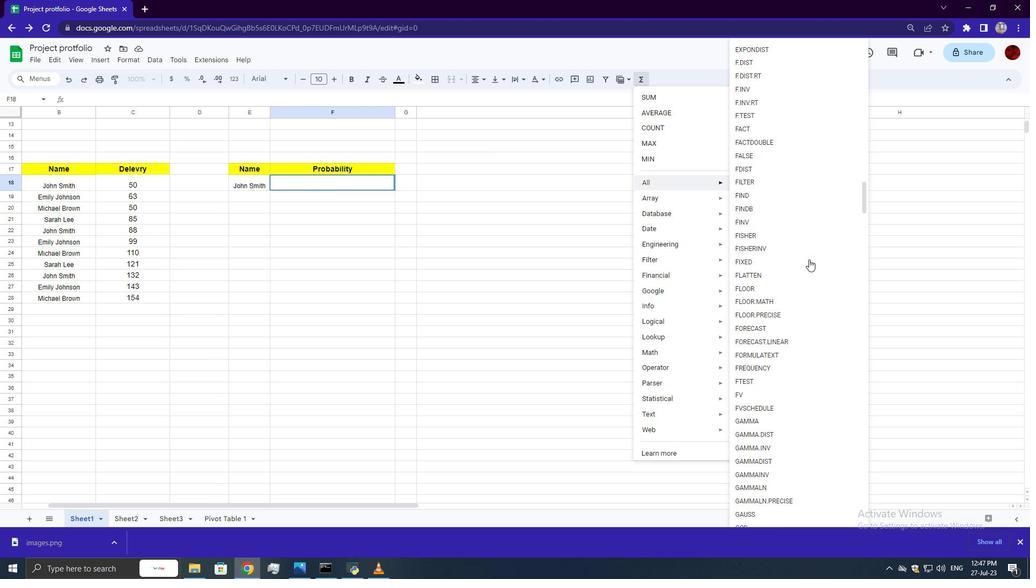 
Action: Mouse scrolled (809, 259) with delta (0, 0)
Screenshot: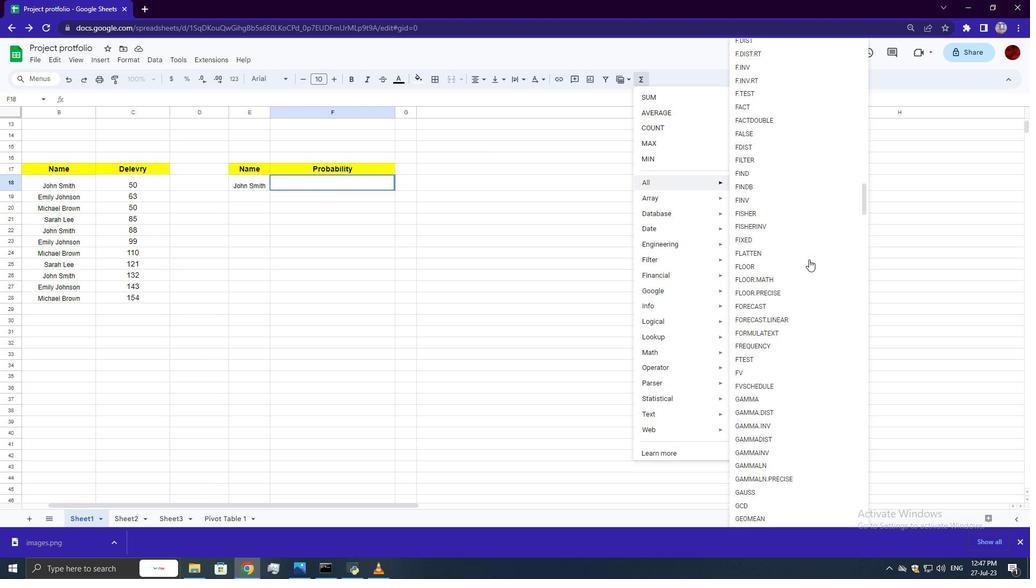 
Action: Mouse scrolled (809, 259) with delta (0, 0)
Screenshot: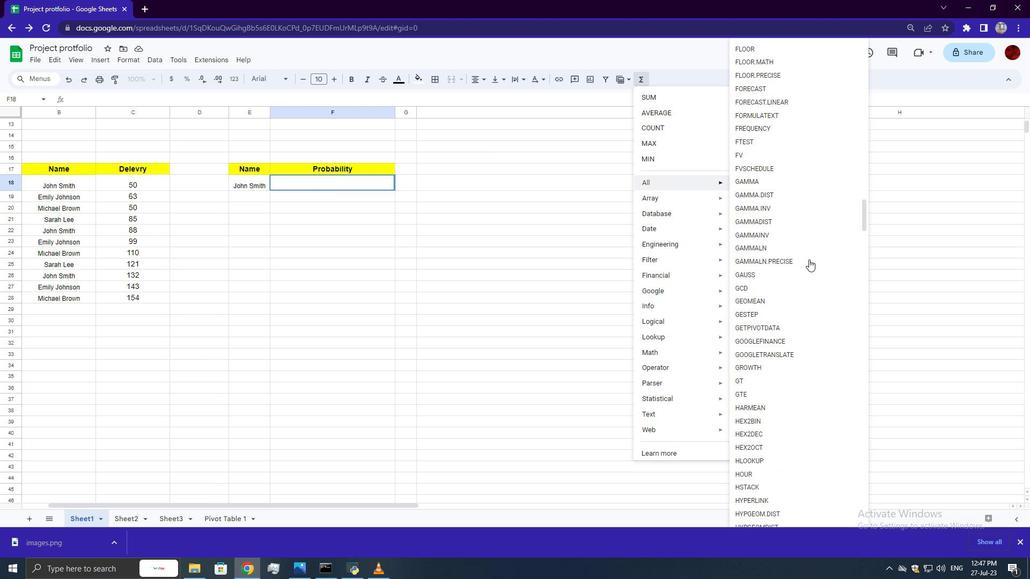 
Action: Mouse scrolled (809, 259) with delta (0, 0)
Screenshot: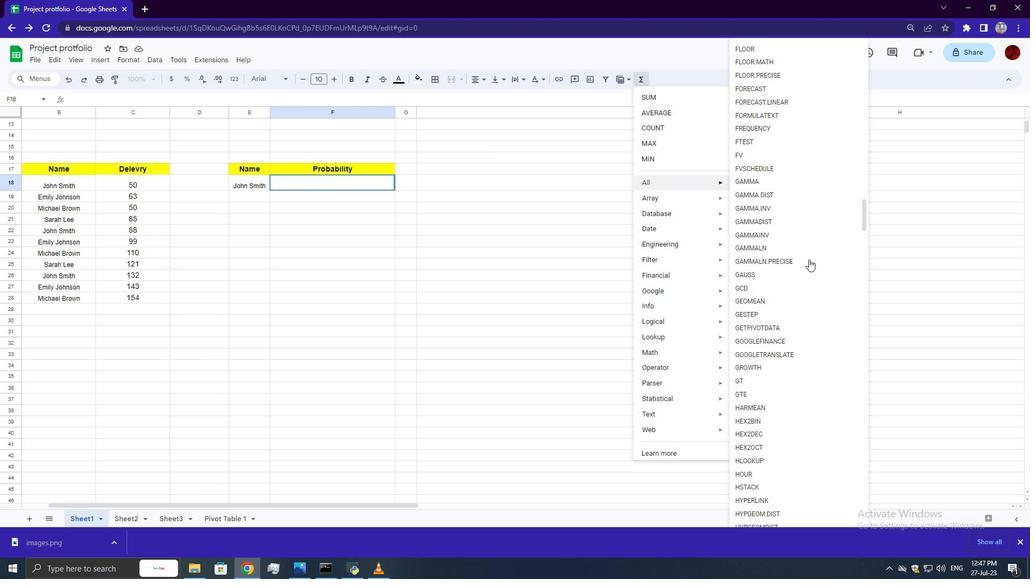 
Action: Mouse scrolled (809, 259) with delta (0, 0)
Screenshot: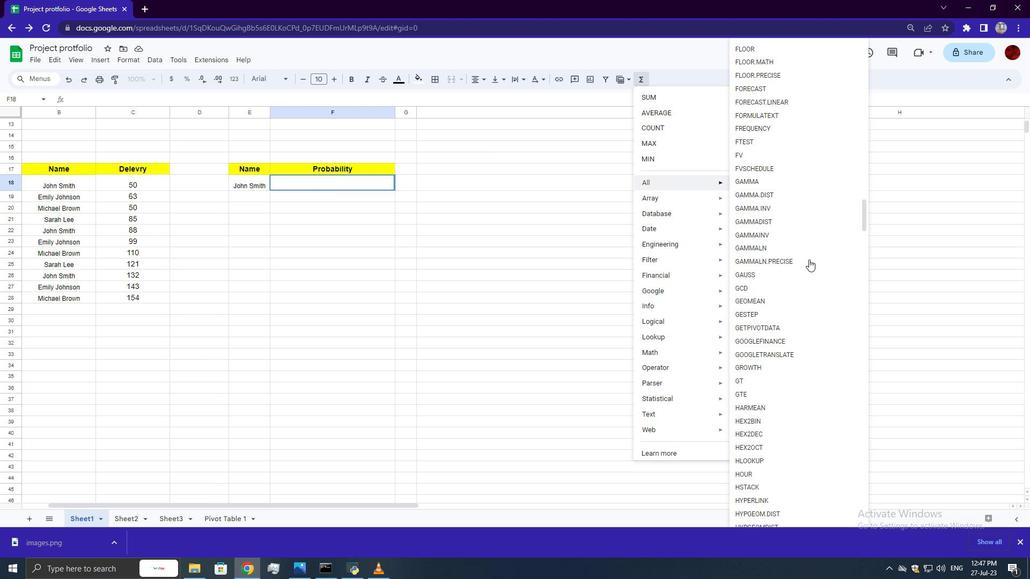
Action: Mouse scrolled (809, 259) with delta (0, 0)
Screenshot: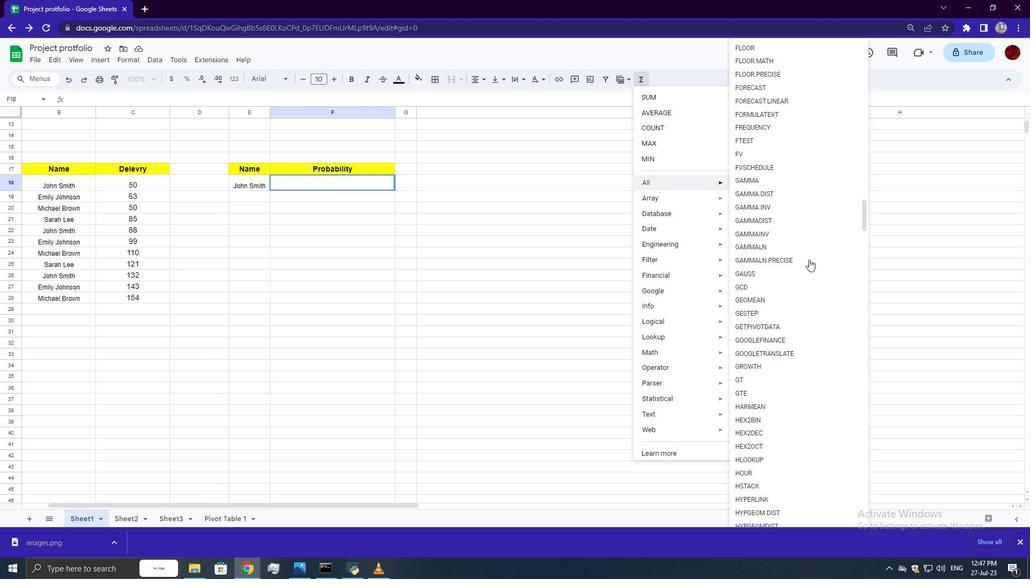
Action: Mouse scrolled (809, 259) with delta (0, 0)
Screenshot: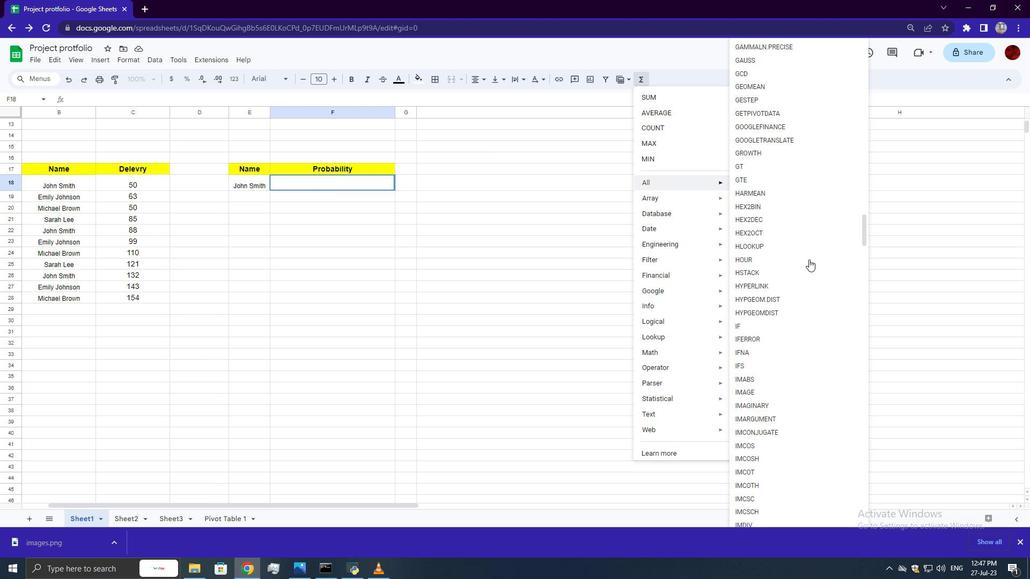 
Action: Mouse scrolled (809, 259) with delta (0, 0)
Screenshot: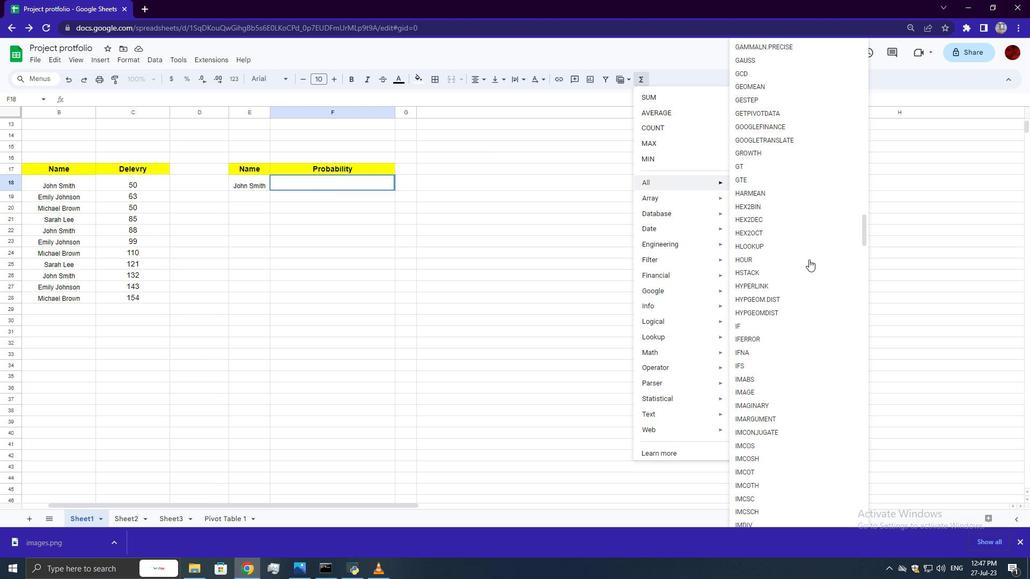 
Action: Mouse scrolled (809, 259) with delta (0, 0)
Screenshot: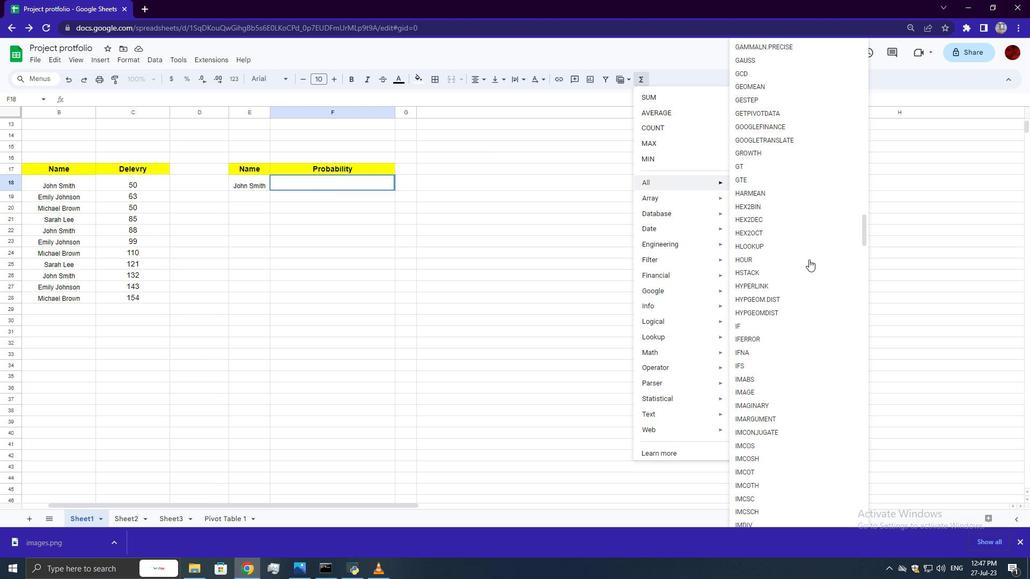 
Action: Mouse scrolled (809, 259) with delta (0, 0)
Screenshot: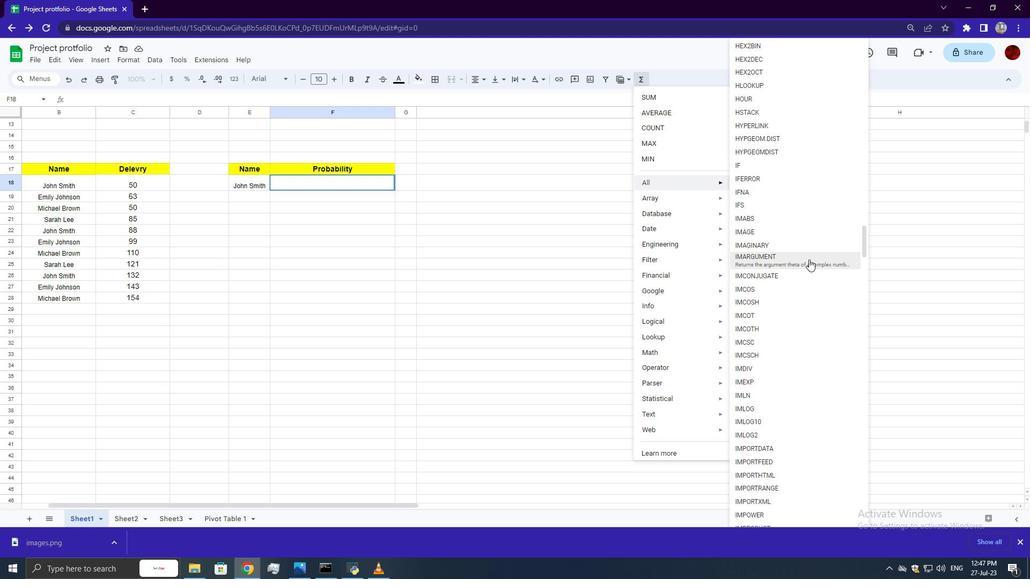 
Action: Mouse scrolled (809, 259) with delta (0, 0)
Screenshot: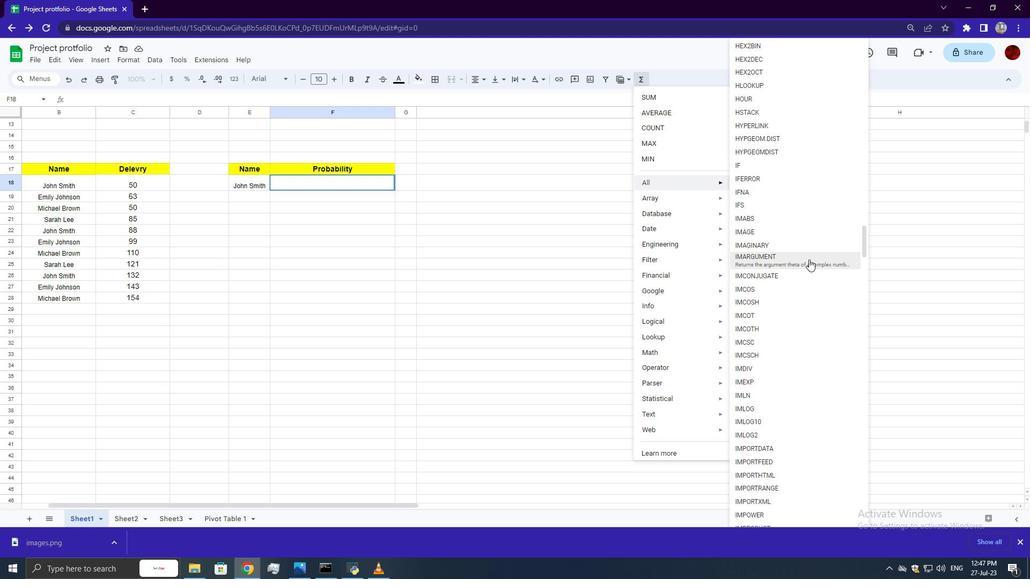 
Action: Mouse scrolled (809, 259) with delta (0, 0)
Screenshot: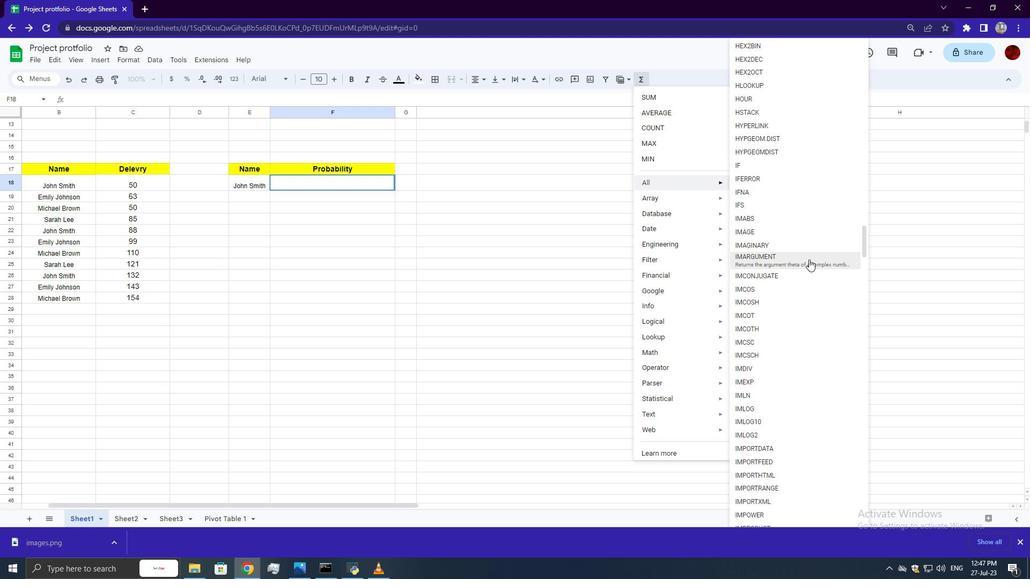 
Action: Mouse moved to (768, 460)
Screenshot: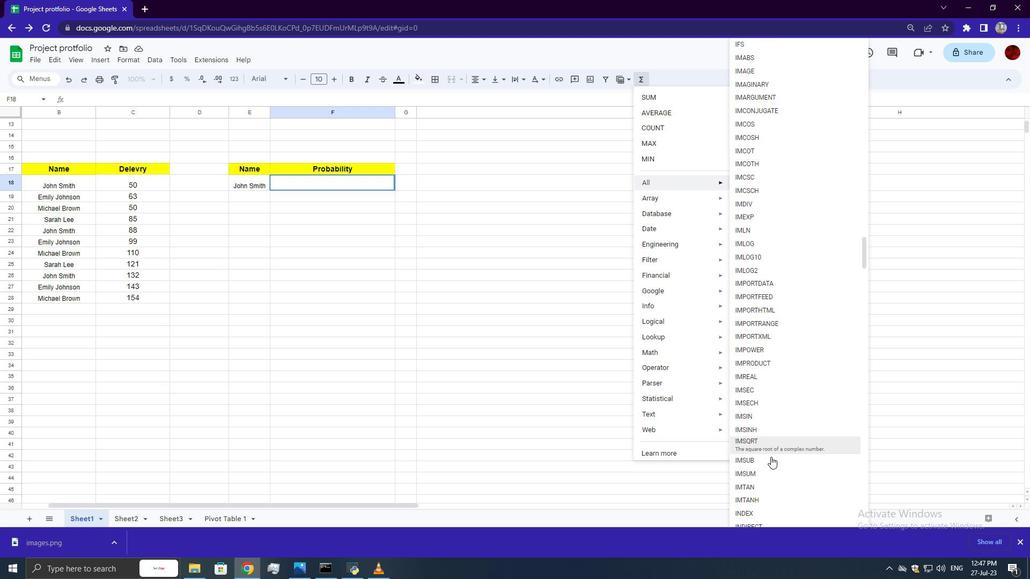 
Action: Mouse pressed left at (768, 460)
Screenshot: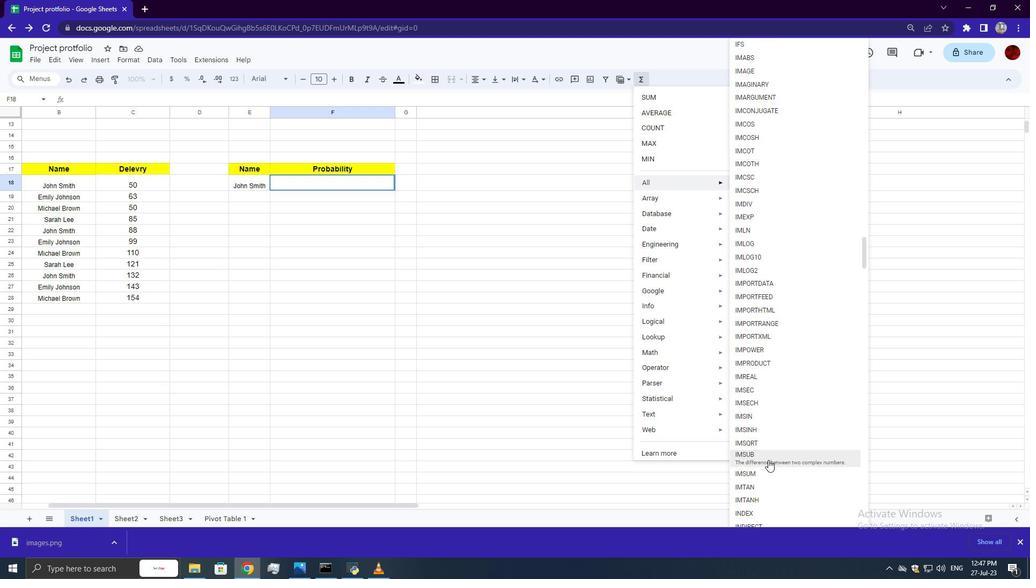 
Action: Key pressed <Key.shift_r><Key.shift_r><Key.shift_r><Key.shift_r><Key.shift_r><Key.shift_r><Key.shift_r><Key.shift_r>"4+9i<Key.shift_r><Key.shift_r><Key.shift_r><Key.shift_r><Key.shift_r>",<Key.space><Key.shift_r>"3+2i<Key.shift_r><Key.shift_r><Key.shift_r><Key.shift_r><Key.shift_r><Key.shift_r><Key.shift_r><Key.shift_r><Key.shift_r><Key.shift_r><Key.shift_r><Key.shift_r><Key.shift_r><Key.shift_r><Key.shift_r><Key.shift_r><Key.shift_r><Key.shift_r><Key.shift_r>"<Key.enter>
Screenshot: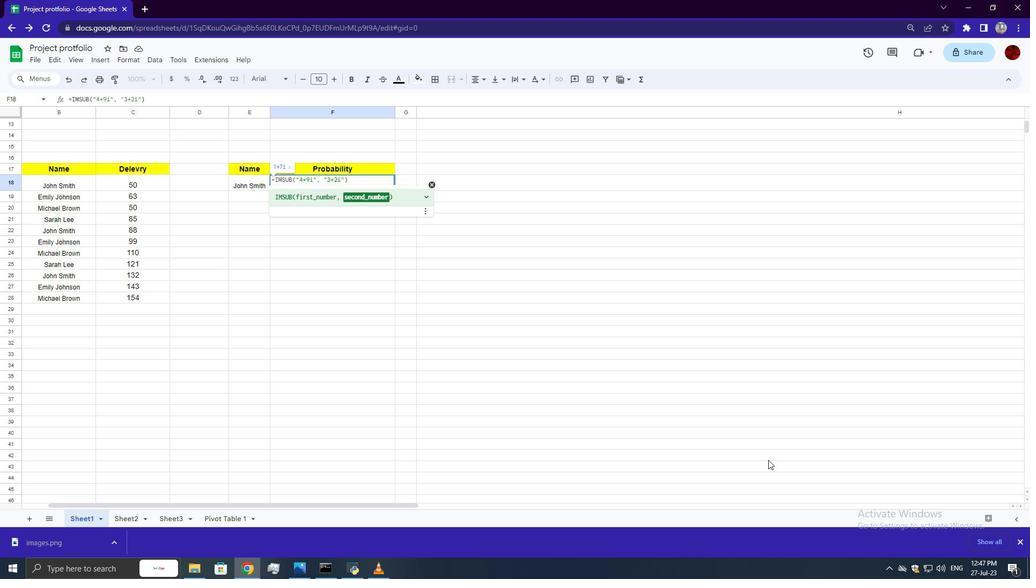 
